 Task: Search one way flight ticket for 2 adults, 4 children and 1 infant on lap in business from Friday Harbor: Friday Harbor Airport to Riverton: Central Wyoming Regional Airport (was Riverton Regional) on 8-4-2023. Choice of flights is Delta. Number of bags: 8 checked bags. Price is upto 60000. Outbound departure time preference is 10:00.
Action: Mouse moved to (212, 307)
Screenshot: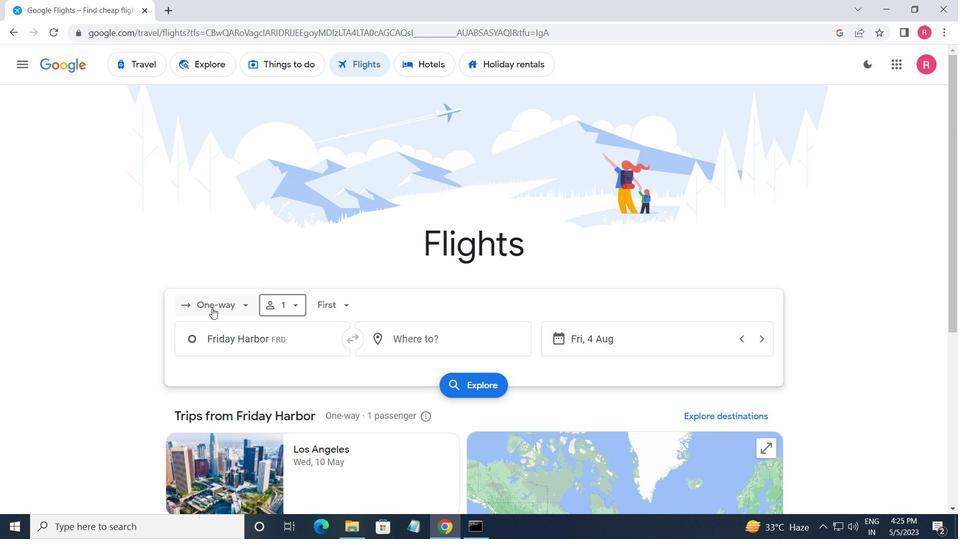 
Action: Mouse pressed left at (212, 307)
Screenshot: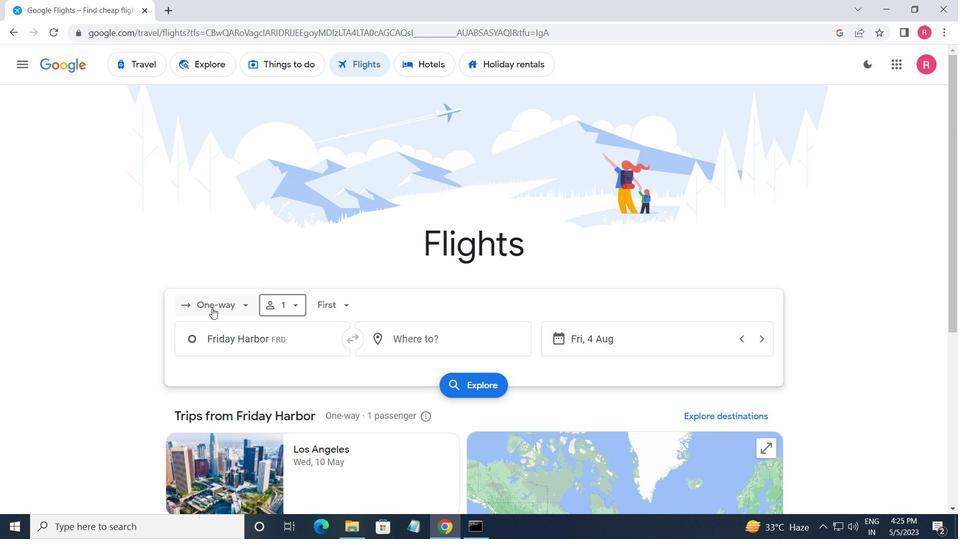 
Action: Mouse moved to (252, 358)
Screenshot: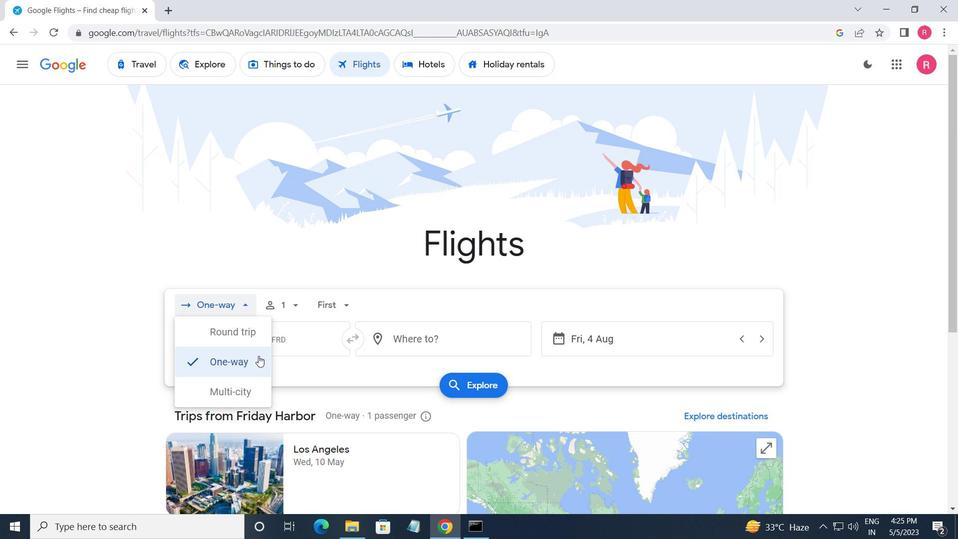 
Action: Mouse pressed left at (252, 358)
Screenshot: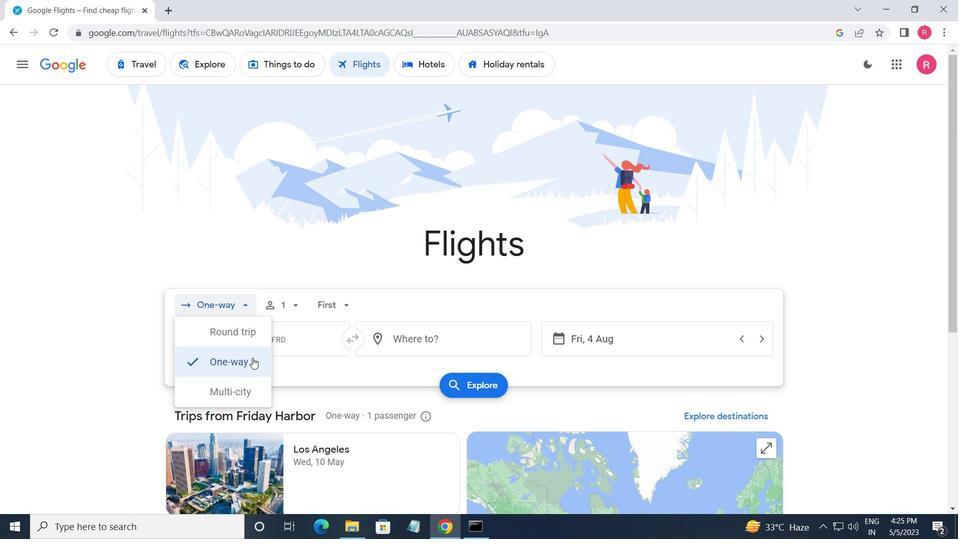 
Action: Mouse moved to (291, 306)
Screenshot: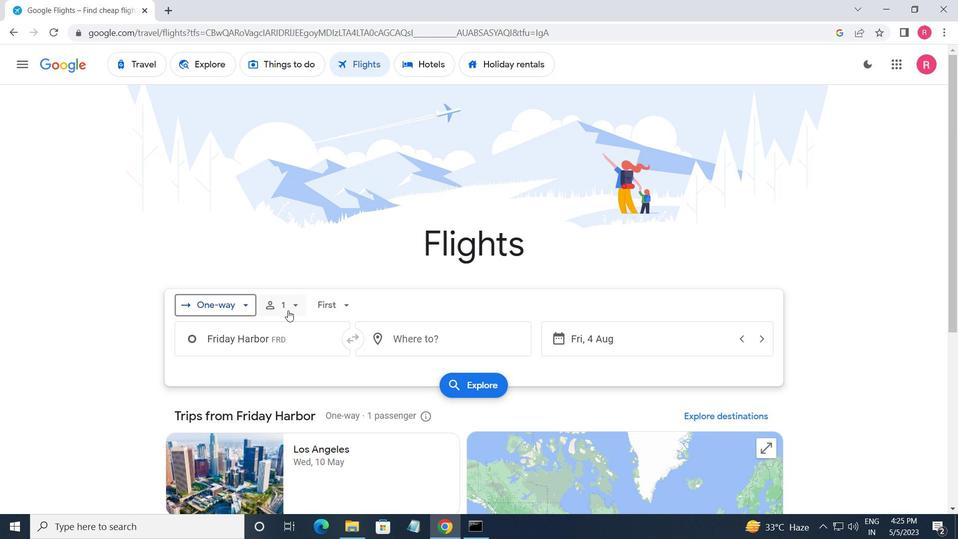 
Action: Mouse pressed left at (291, 306)
Screenshot: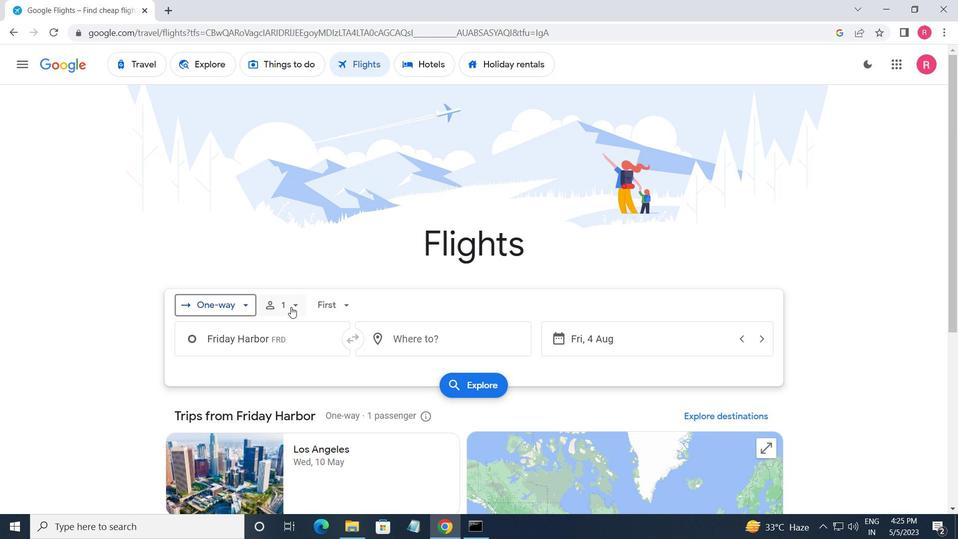 
Action: Mouse moved to (386, 337)
Screenshot: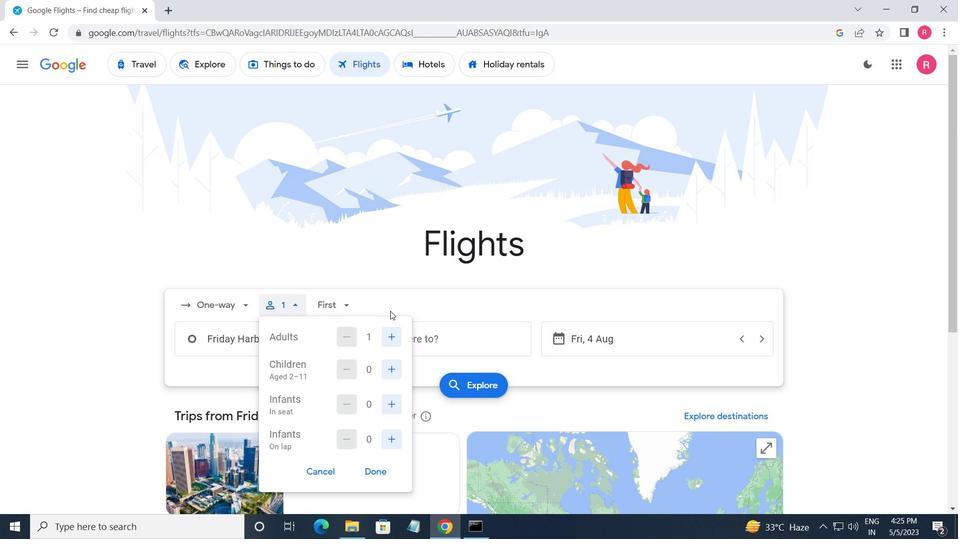 
Action: Mouse pressed left at (386, 337)
Screenshot: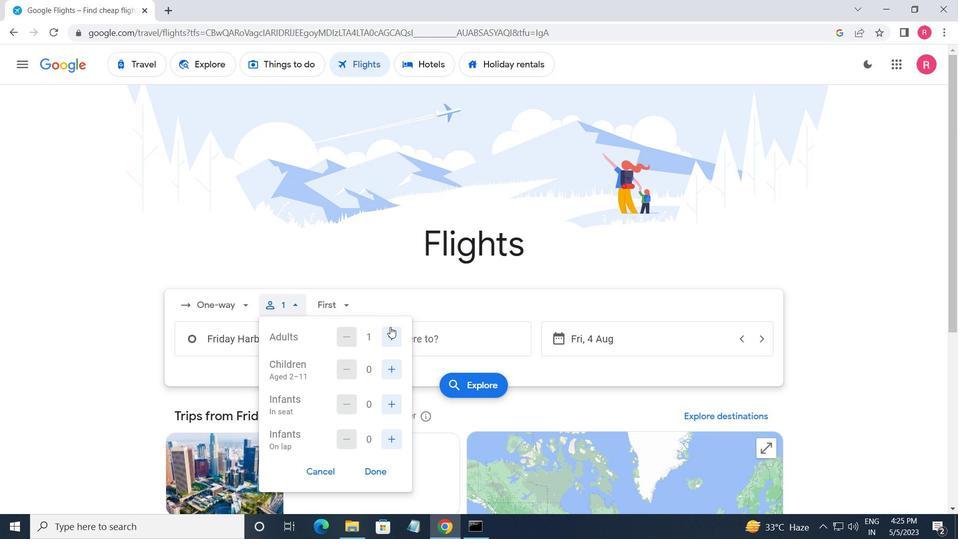 
Action: Mouse moved to (388, 366)
Screenshot: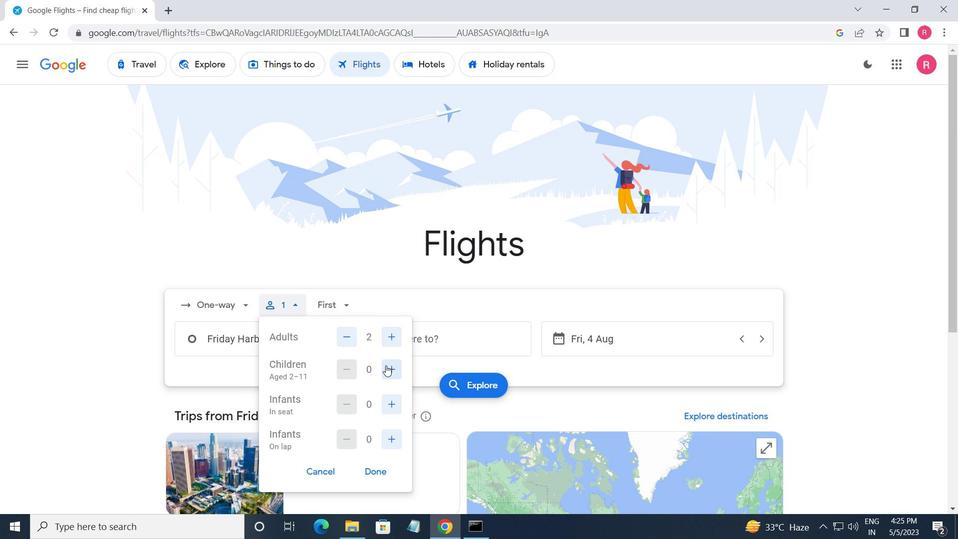 
Action: Mouse pressed left at (388, 366)
Screenshot: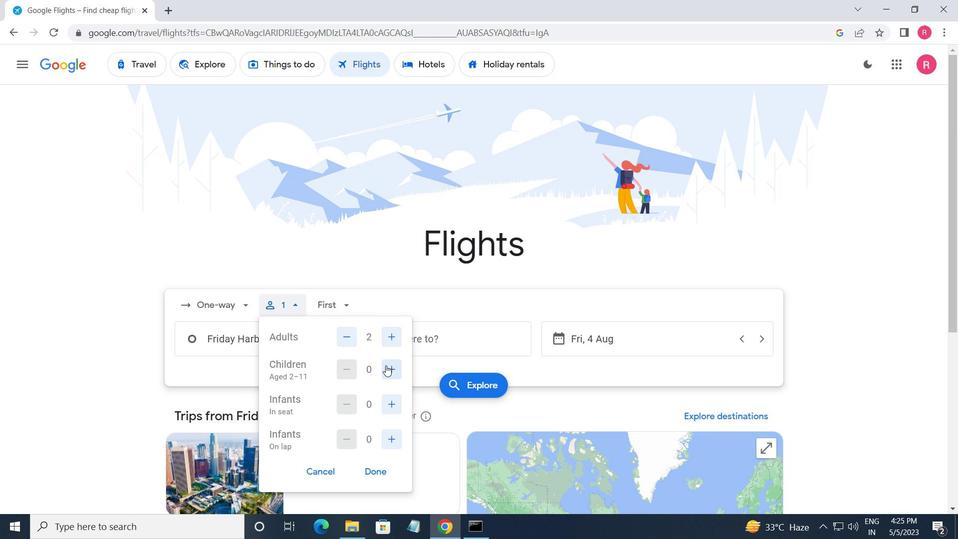 
Action: Mouse moved to (389, 367)
Screenshot: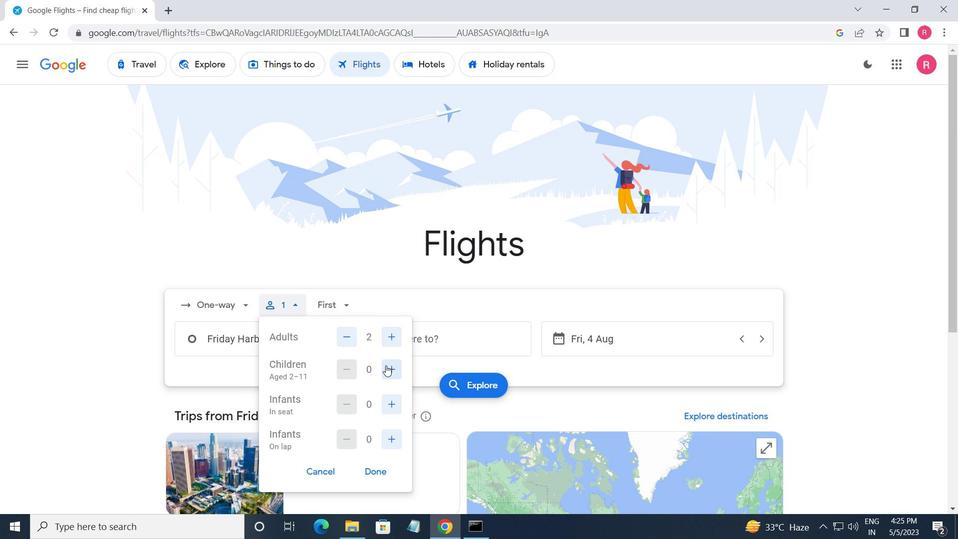 
Action: Mouse pressed left at (389, 367)
Screenshot: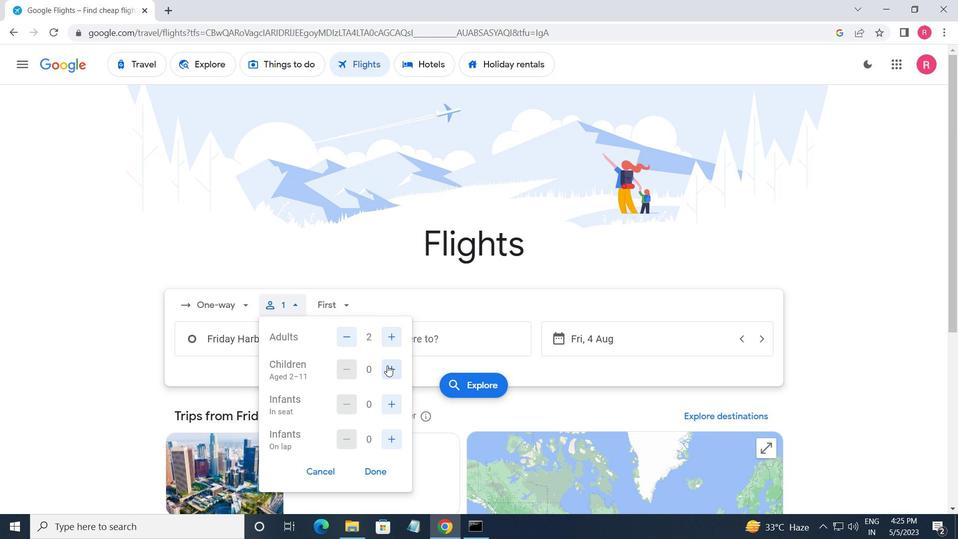 
Action: Mouse pressed left at (389, 367)
Screenshot: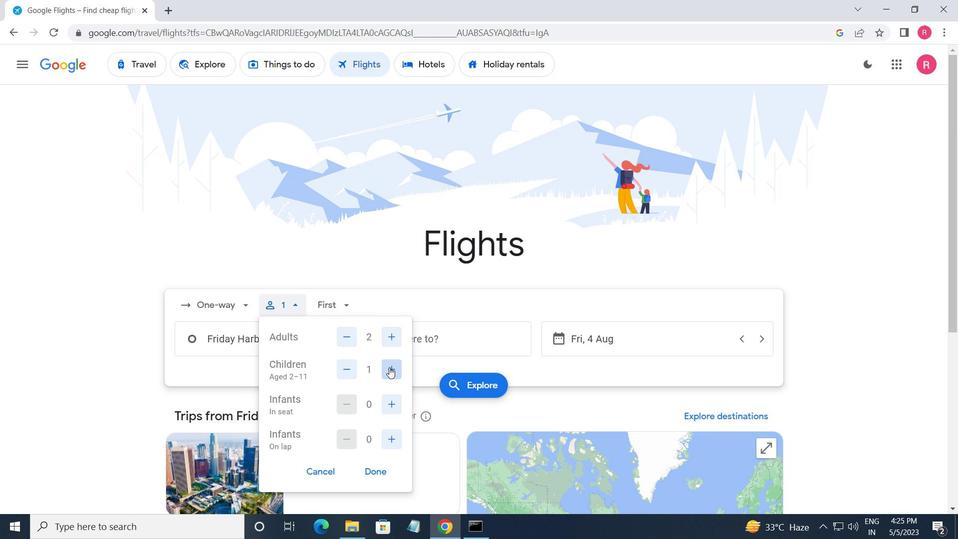 
Action: Mouse pressed left at (389, 367)
Screenshot: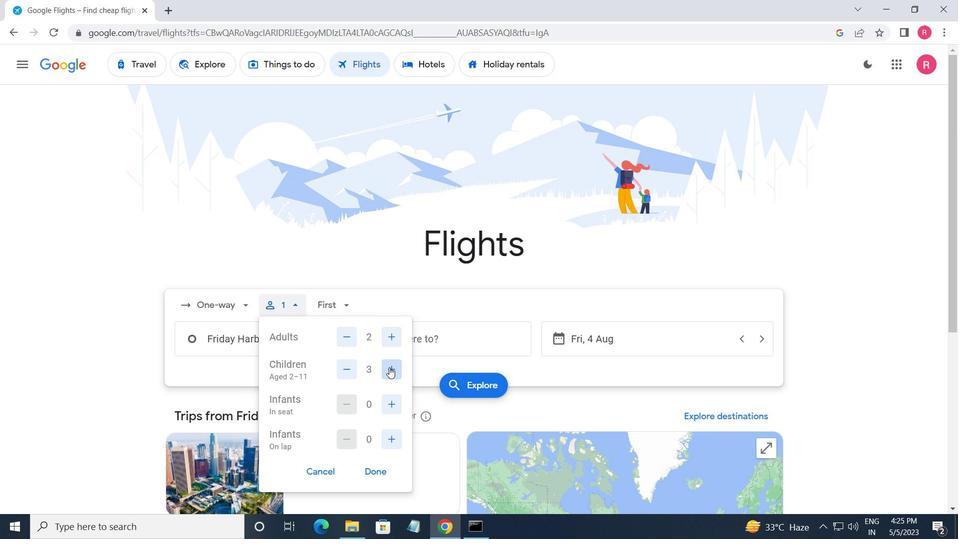 
Action: Mouse moved to (395, 400)
Screenshot: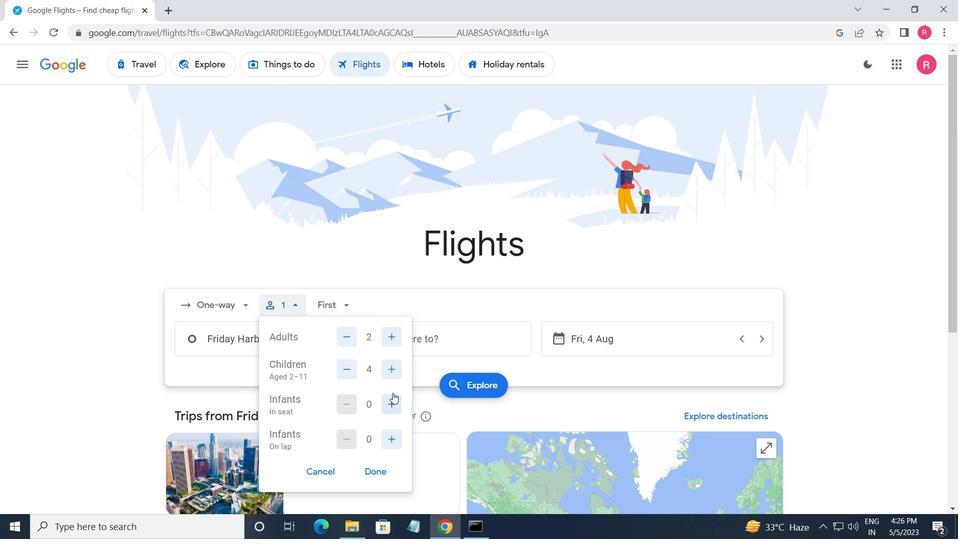 
Action: Mouse pressed left at (395, 400)
Screenshot: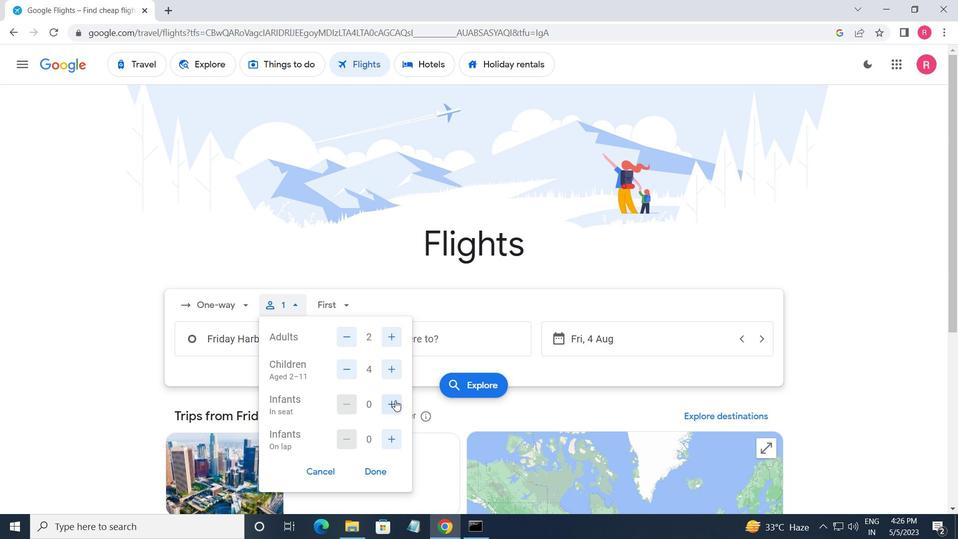 
Action: Mouse moved to (372, 473)
Screenshot: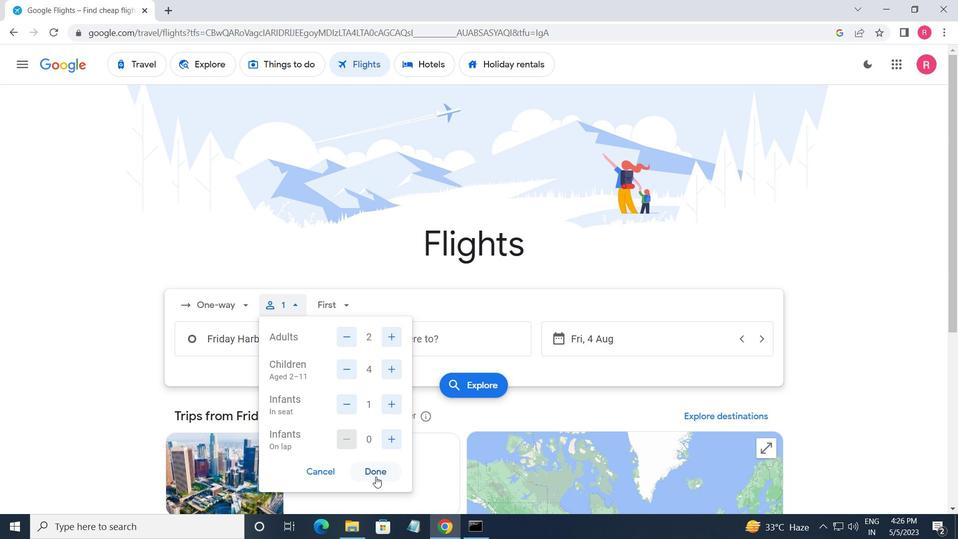 
Action: Mouse pressed left at (372, 473)
Screenshot: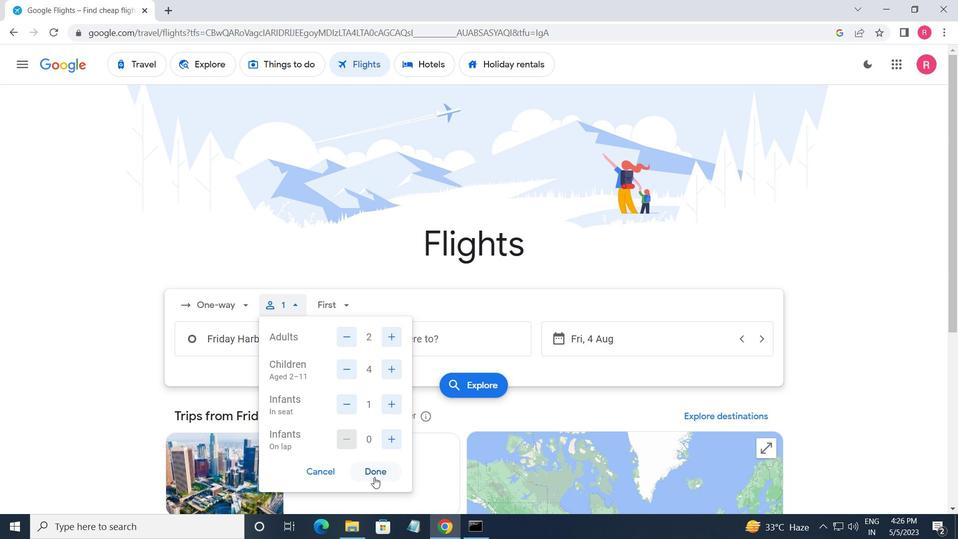 
Action: Mouse moved to (331, 306)
Screenshot: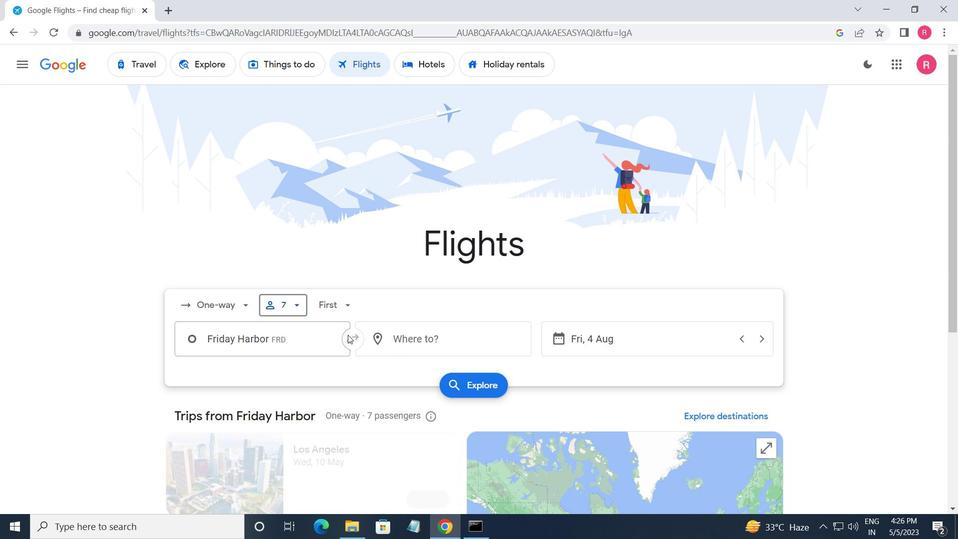 
Action: Mouse pressed left at (331, 306)
Screenshot: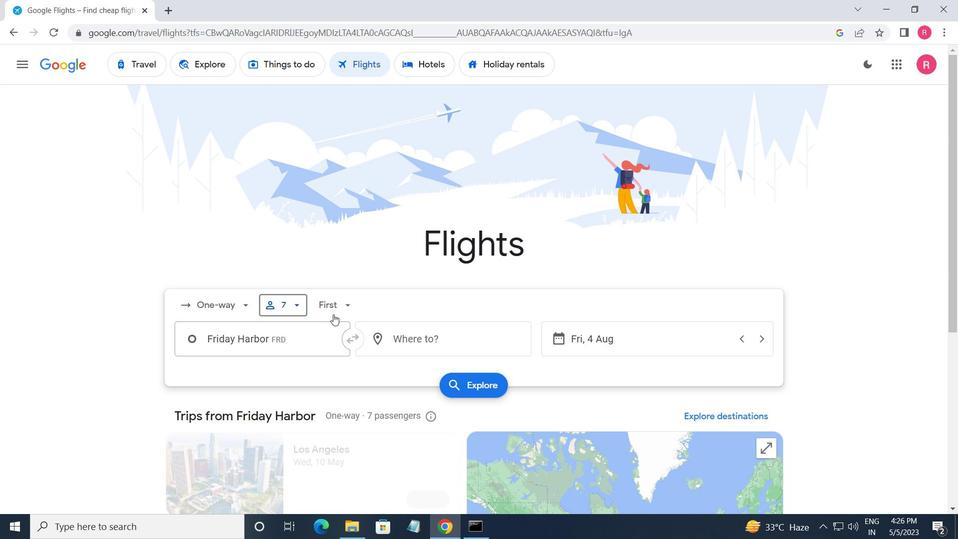 
Action: Mouse moved to (360, 392)
Screenshot: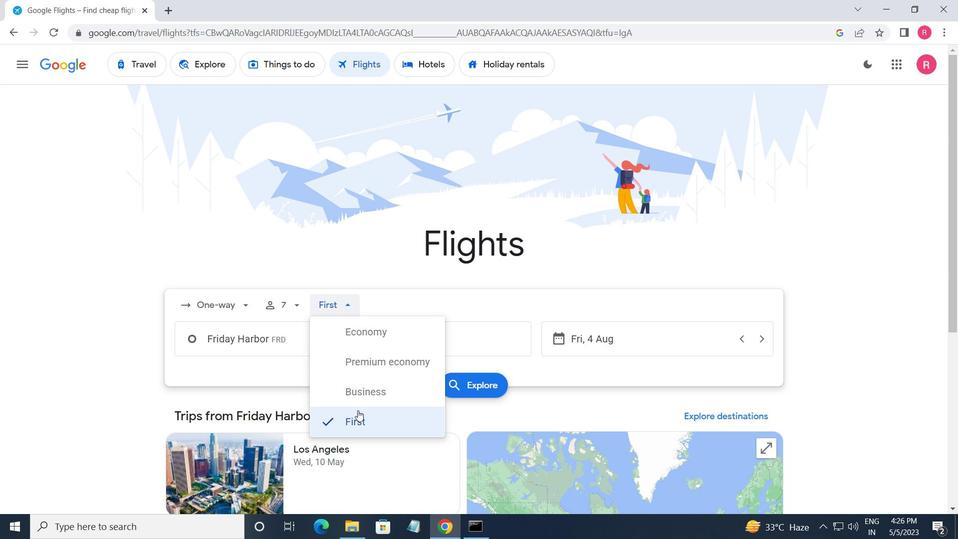 
Action: Mouse pressed left at (360, 392)
Screenshot: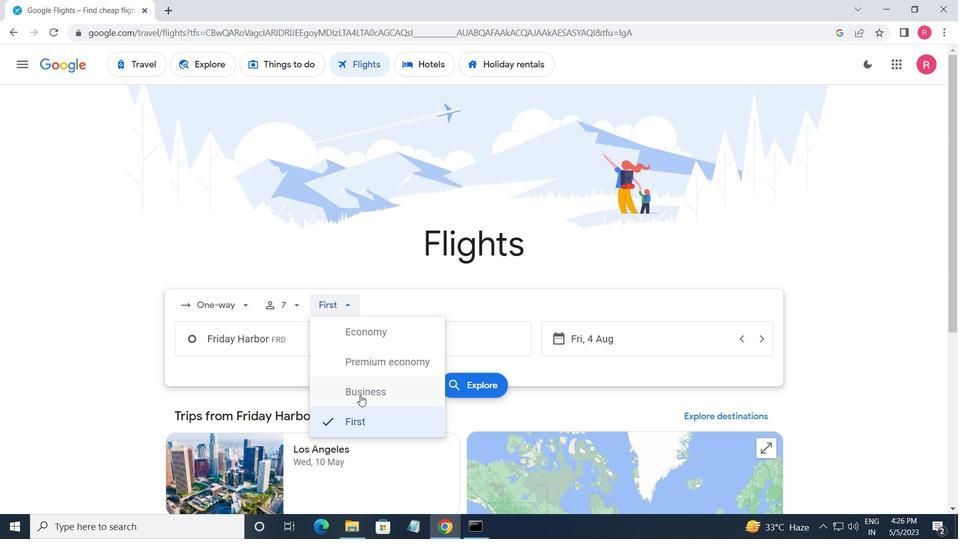 
Action: Mouse moved to (310, 349)
Screenshot: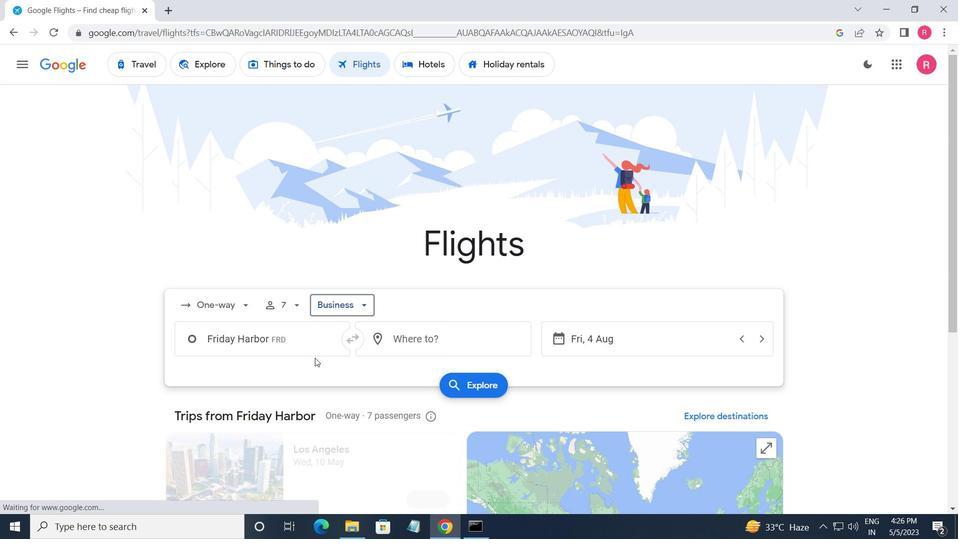 
Action: Mouse pressed left at (310, 349)
Screenshot: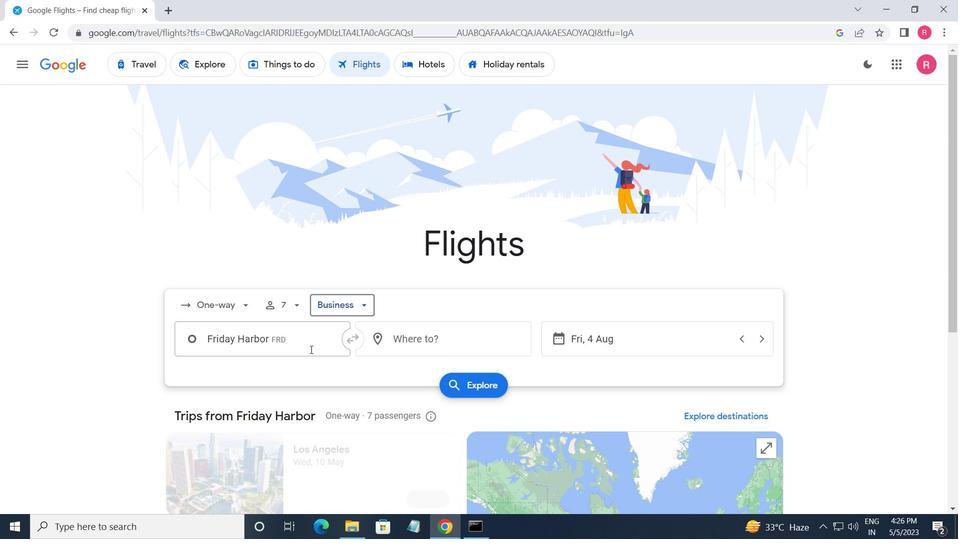 
Action: Key pressed <Key.shift><Key.shift><Key.shift><Key.shift><Key.shift><Key.shift><Key.shift><Key.shift><Key.shift>FRIDAY<Key.space><Key.space><Key.shift_r>HARBOR
Screenshot: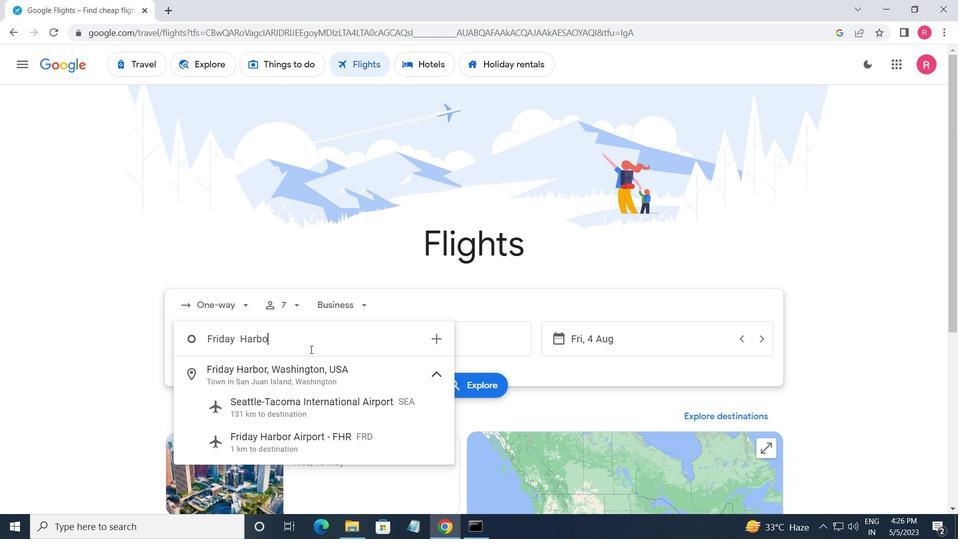 
Action: Mouse moved to (326, 437)
Screenshot: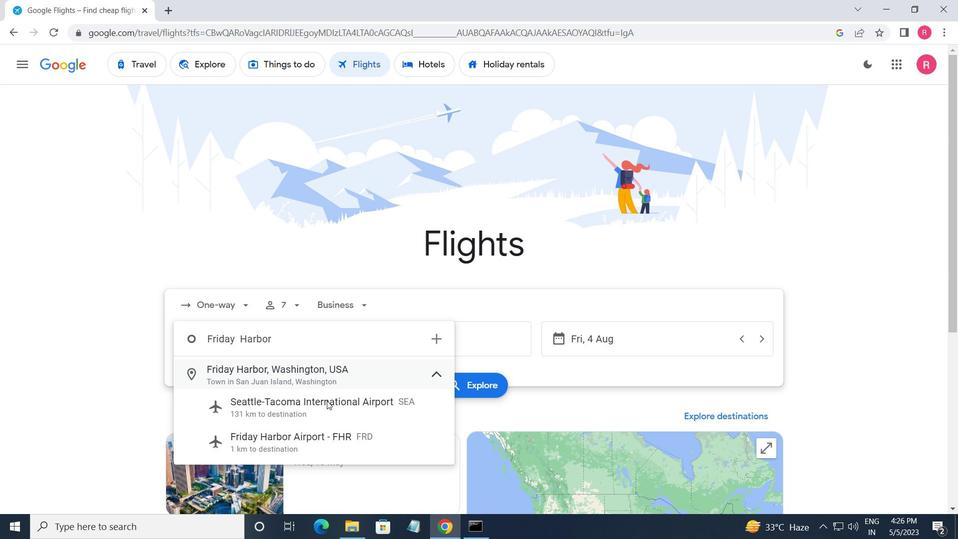 
Action: Mouse pressed left at (326, 437)
Screenshot: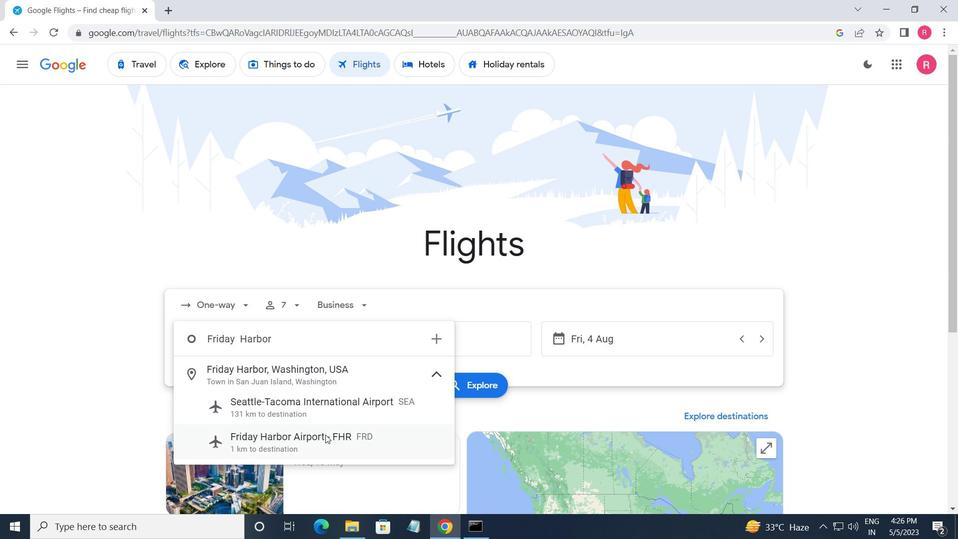
Action: Mouse moved to (457, 335)
Screenshot: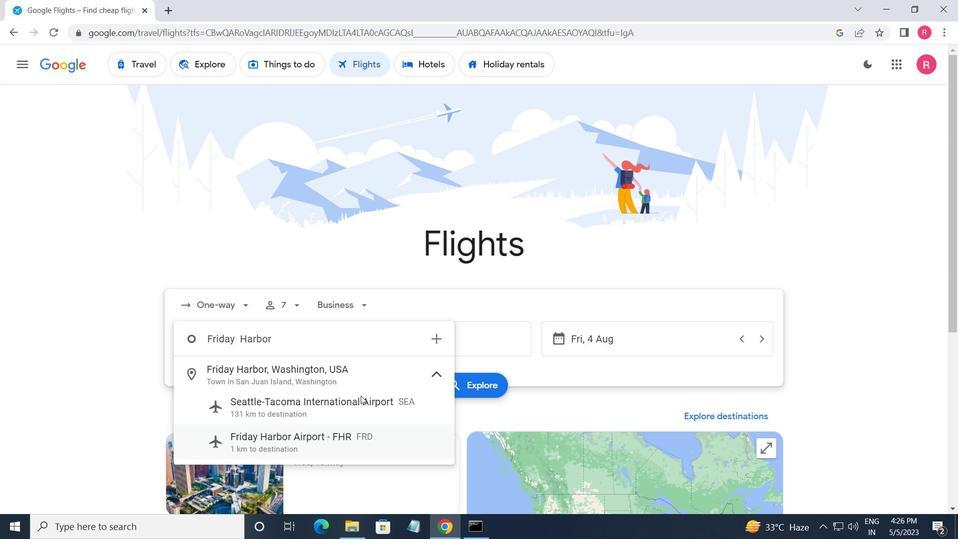 
Action: Mouse pressed left at (457, 335)
Screenshot: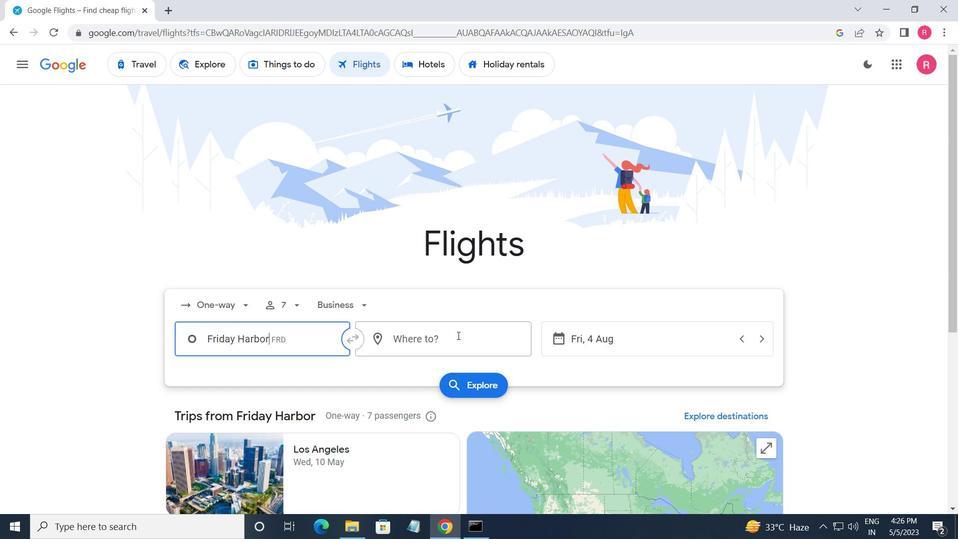 
Action: Mouse moved to (495, 348)
Screenshot: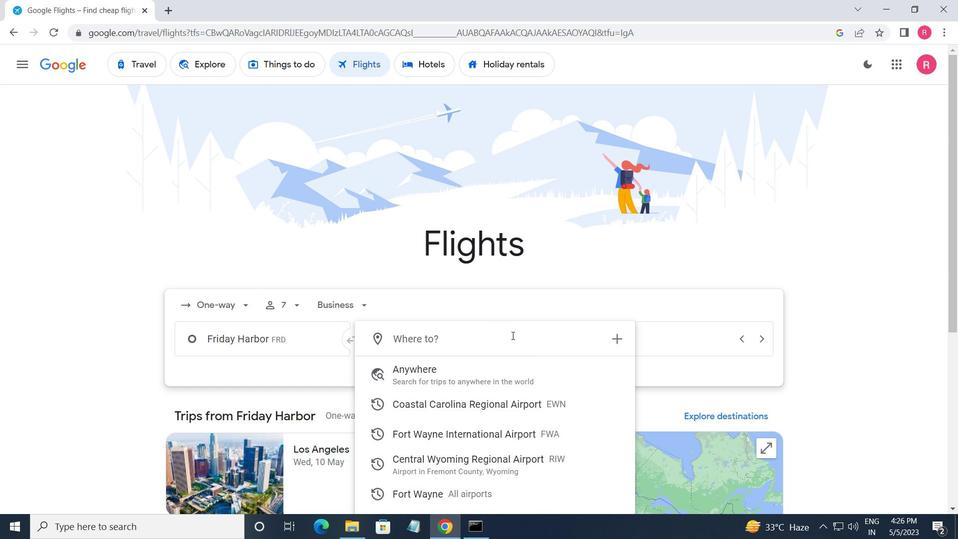 
Action: Key pressed <Key.shift>RIVERTON
Screenshot: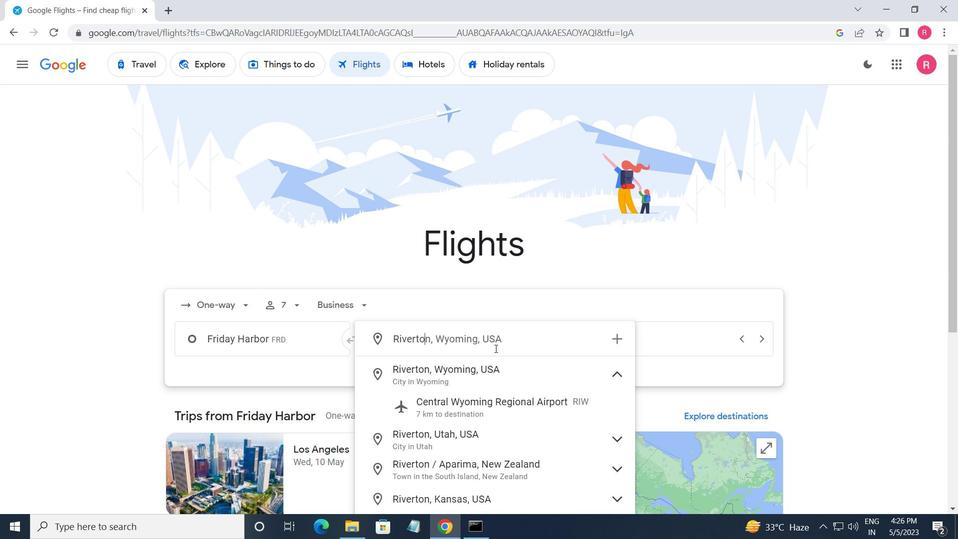 
Action: Mouse moved to (478, 396)
Screenshot: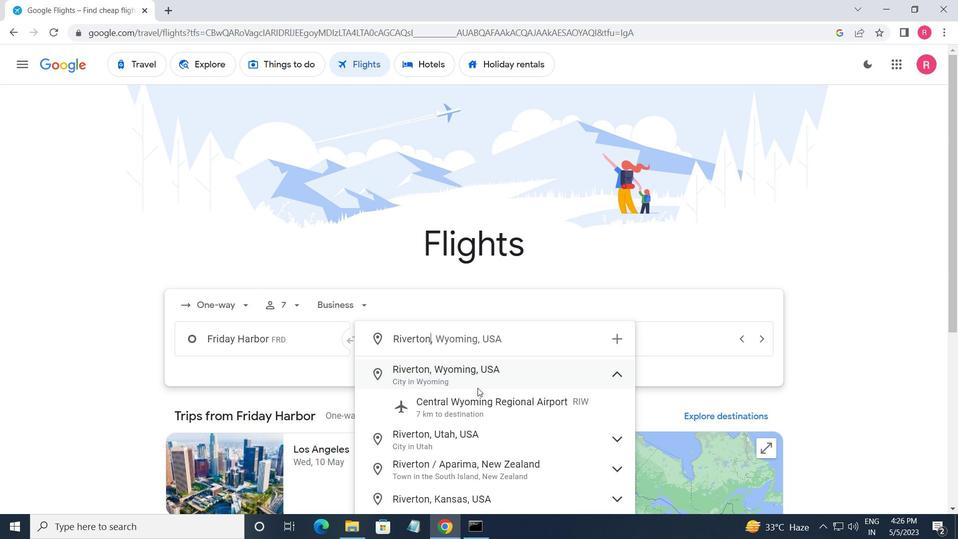
Action: Mouse pressed left at (478, 396)
Screenshot: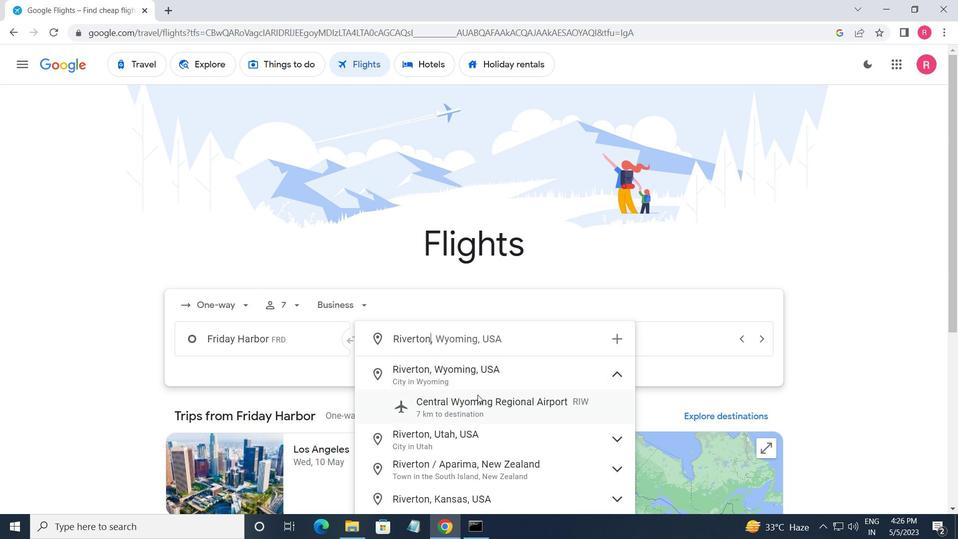 
Action: Mouse moved to (636, 349)
Screenshot: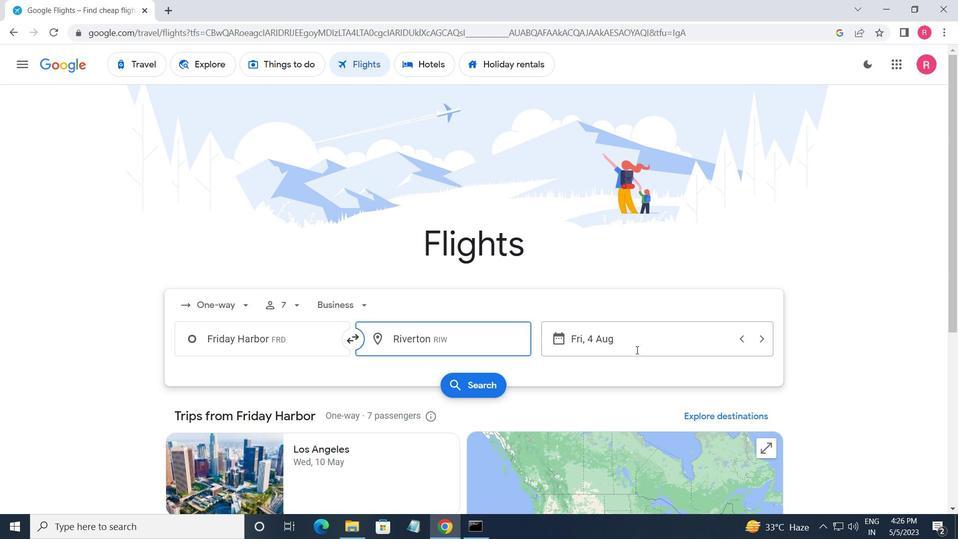 
Action: Mouse pressed left at (636, 349)
Screenshot: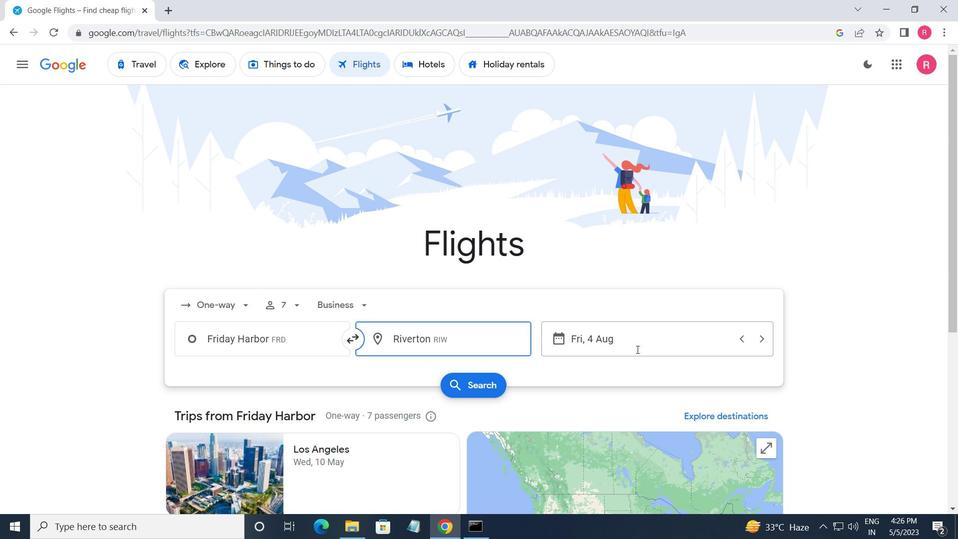 
Action: Mouse moved to (474, 284)
Screenshot: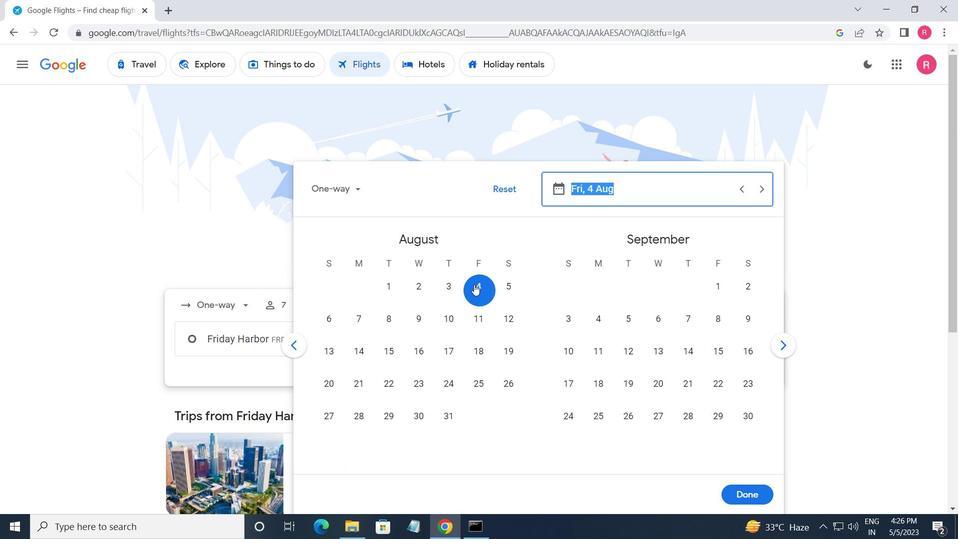 
Action: Mouse pressed left at (474, 284)
Screenshot: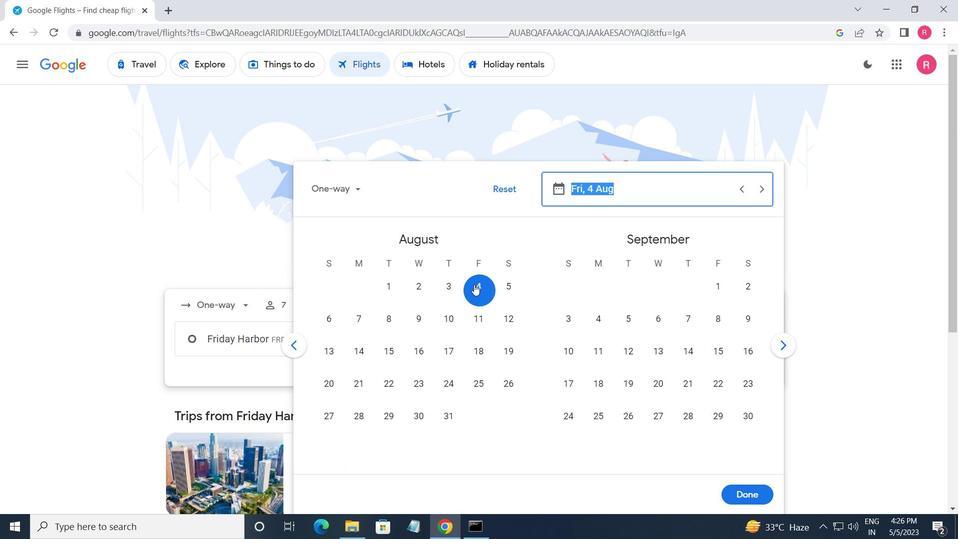 
Action: Mouse moved to (733, 493)
Screenshot: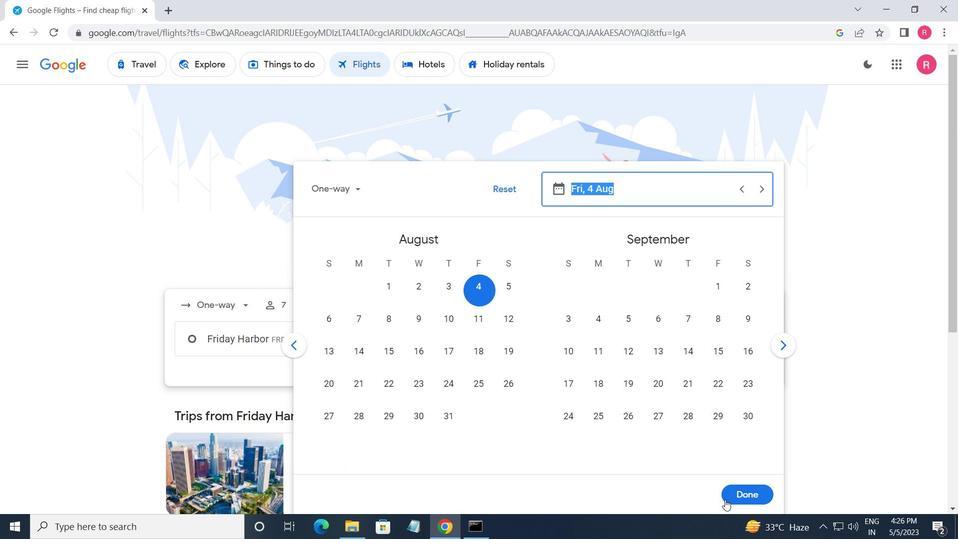 
Action: Mouse pressed left at (733, 493)
Screenshot: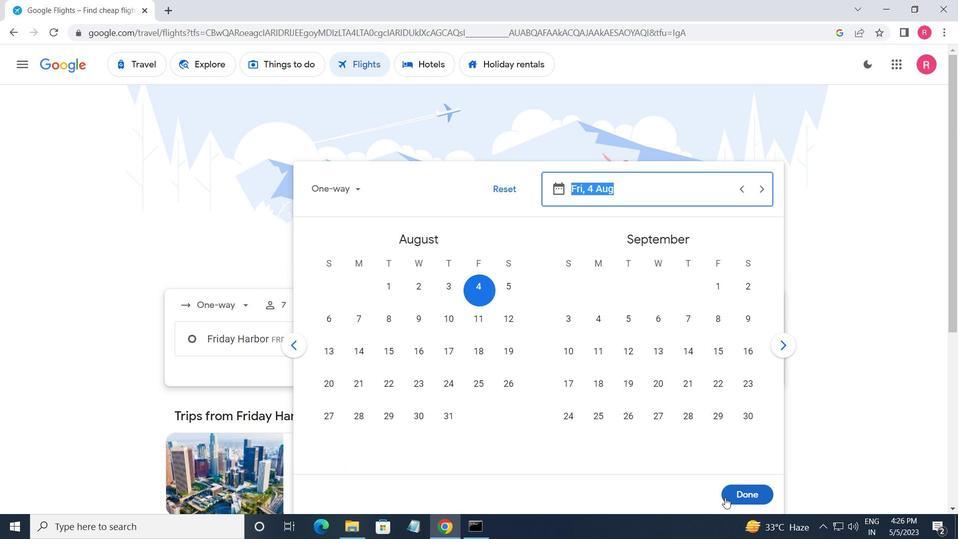 
Action: Mouse moved to (492, 392)
Screenshot: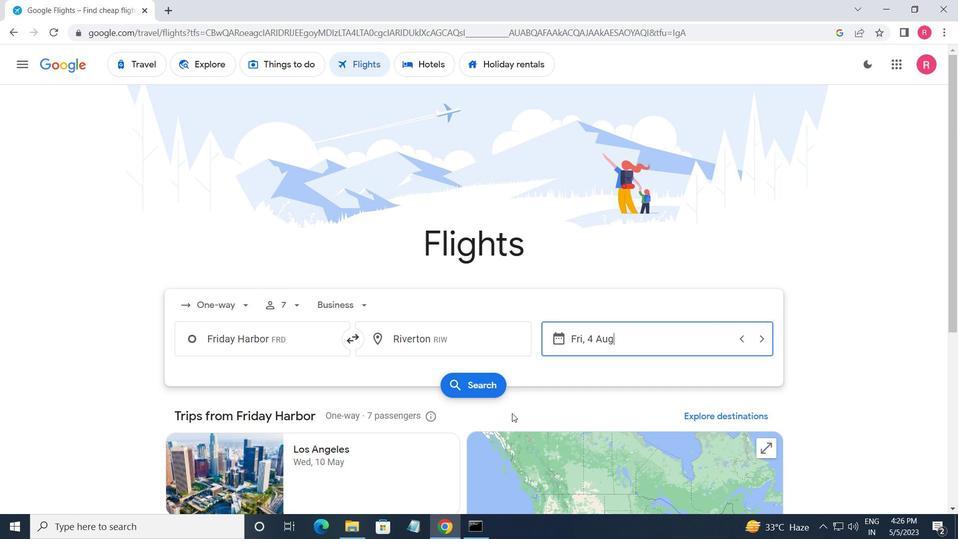 
Action: Mouse pressed left at (492, 392)
Screenshot: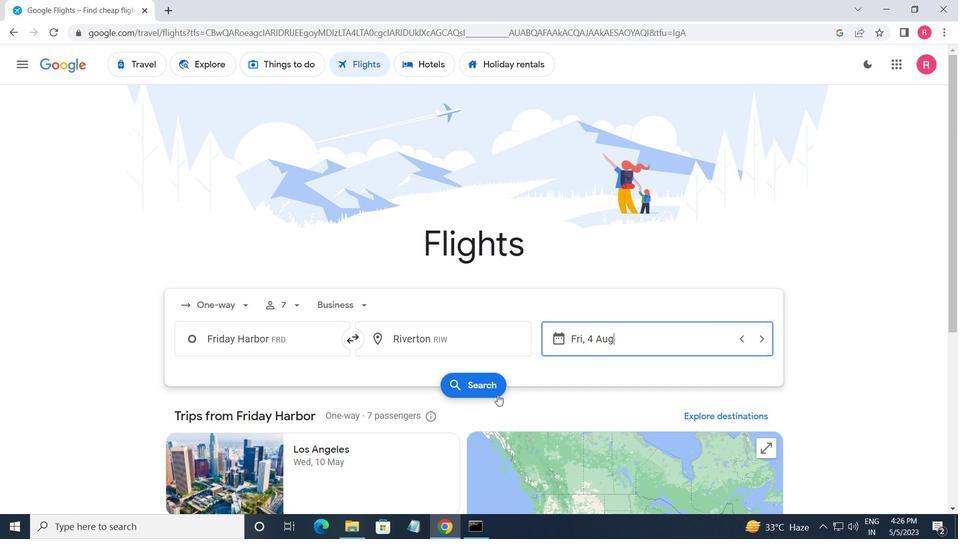 
Action: Mouse moved to (179, 183)
Screenshot: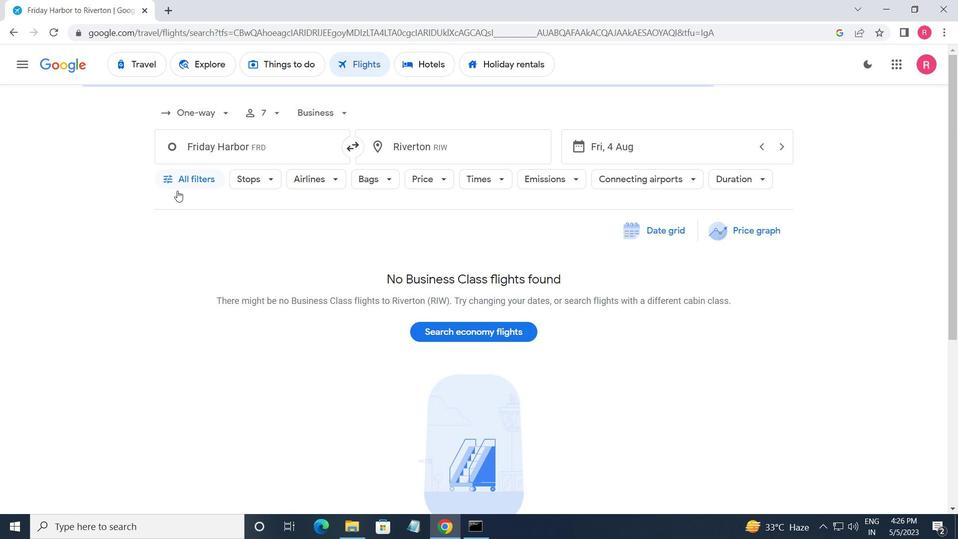 
Action: Mouse pressed left at (179, 183)
Screenshot: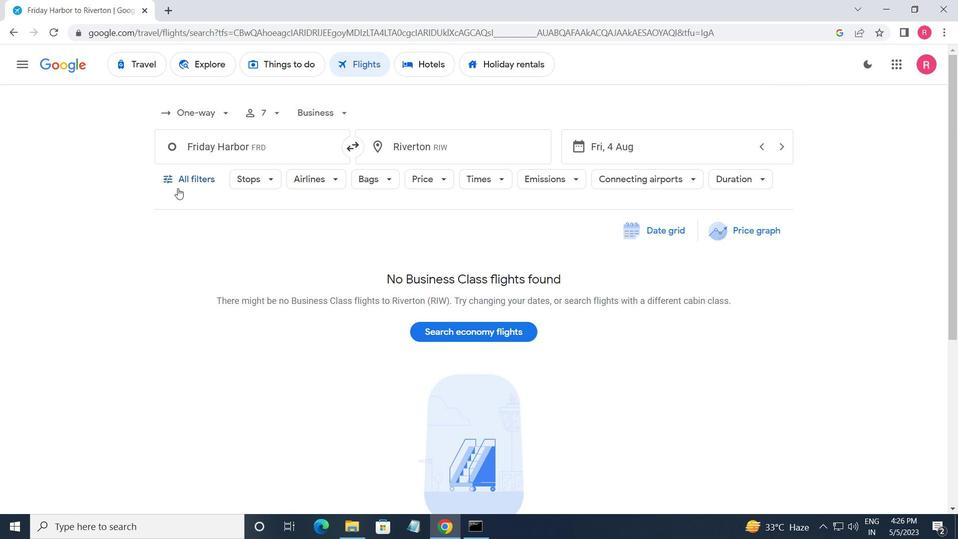 
Action: Mouse moved to (228, 263)
Screenshot: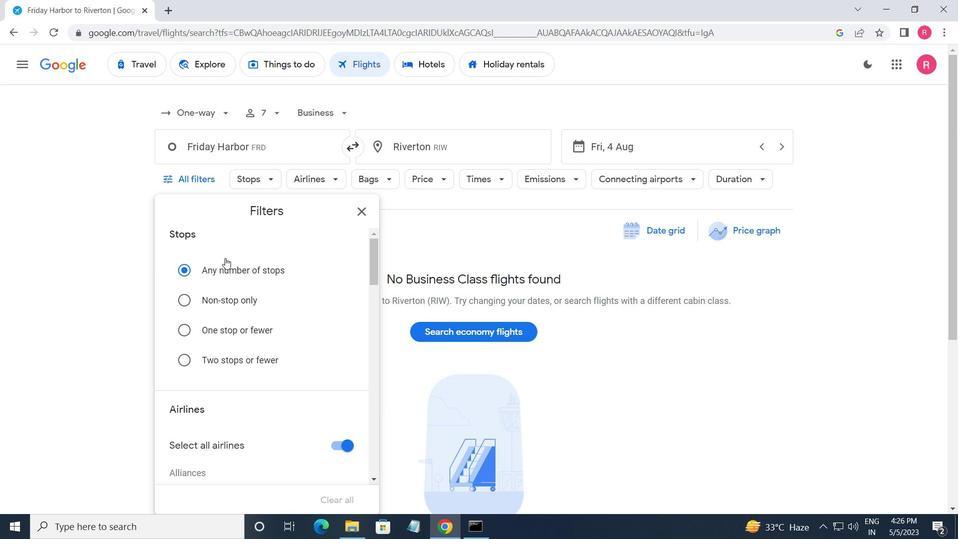 
Action: Mouse scrolled (228, 263) with delta (0, 0)
Screenshot: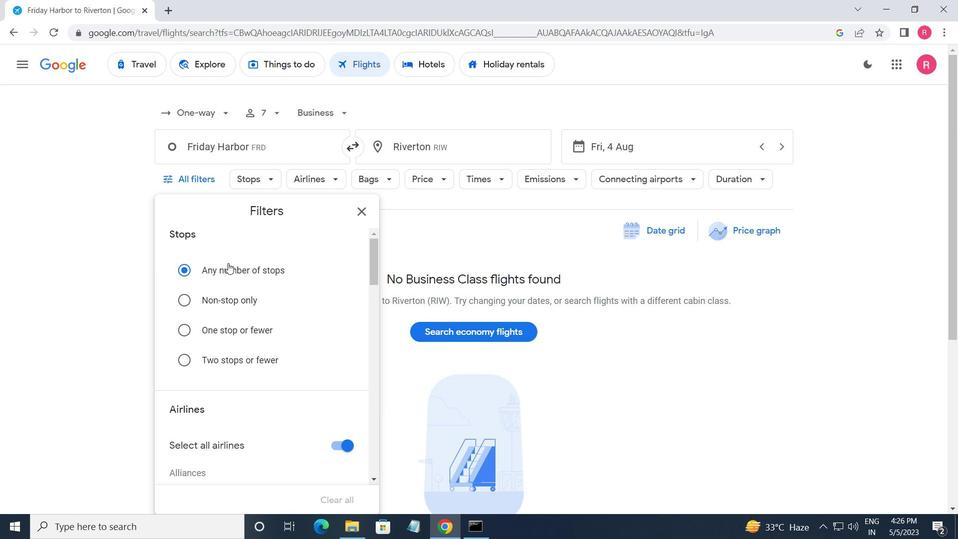 
Action: Mouse moved to (229, 263)
Screenshot: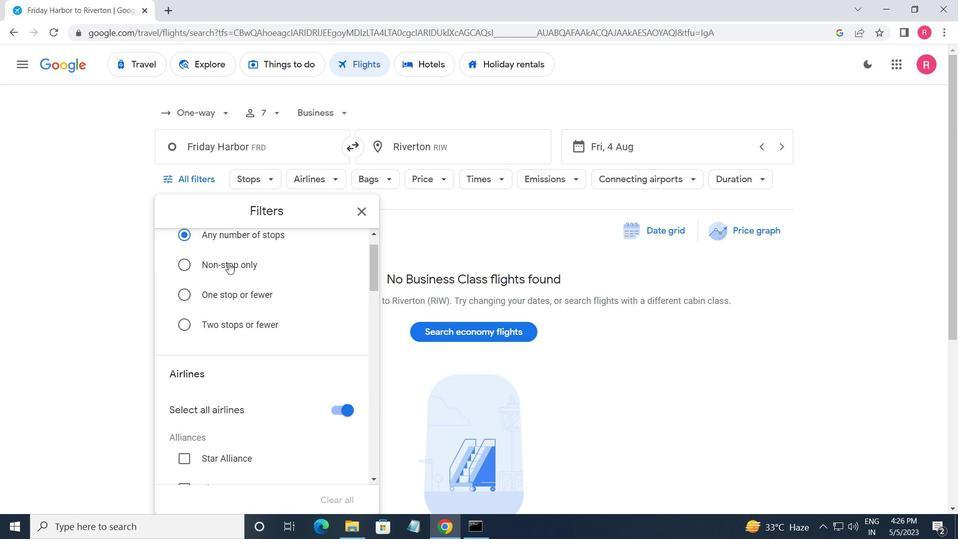 
Action: Mouse scrolled (229, 263) with delta (0, 0)
Screenshot: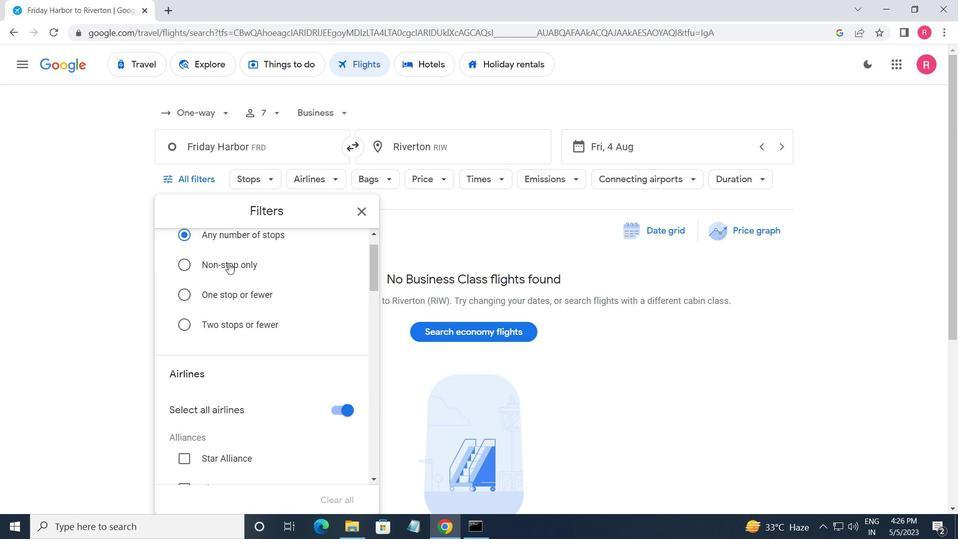 
Action: Mouse moved to (235, 272)
Screenshot: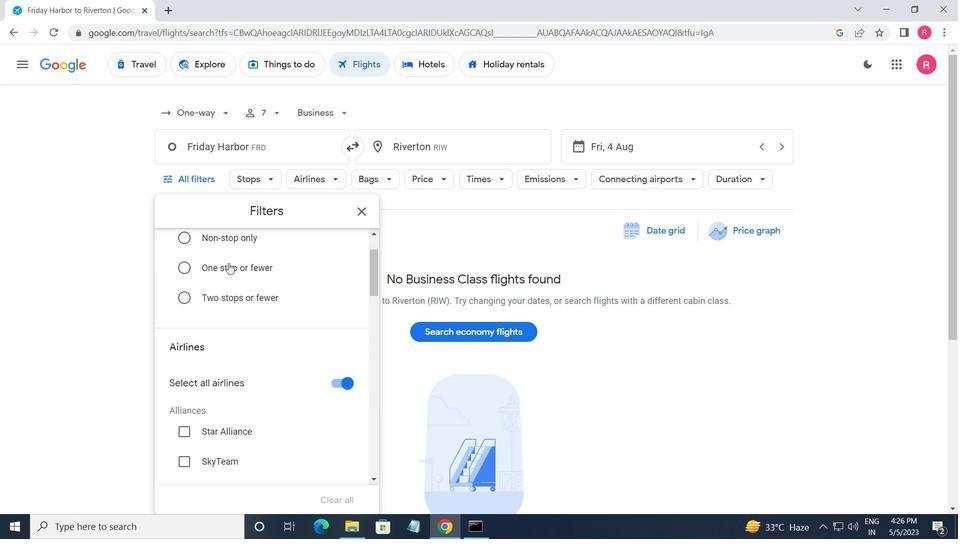 
Action: Mouse scrolled (235, 272) with delta (0, 0)
Screenshot: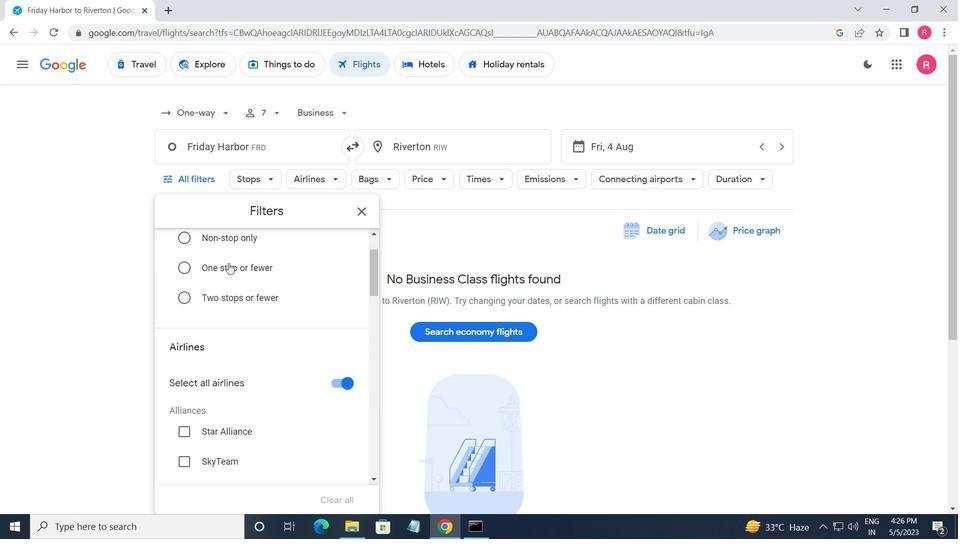 
Action: Mouse moved to (236, 273)
Screenshot: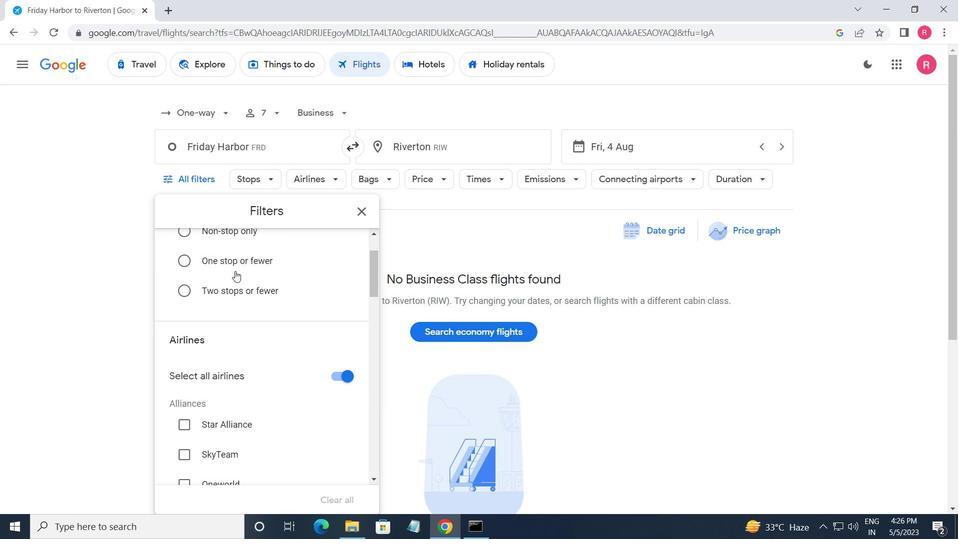 
Action: Mouse scrolled (236, 273) with delta (0, 0)
Screenshot: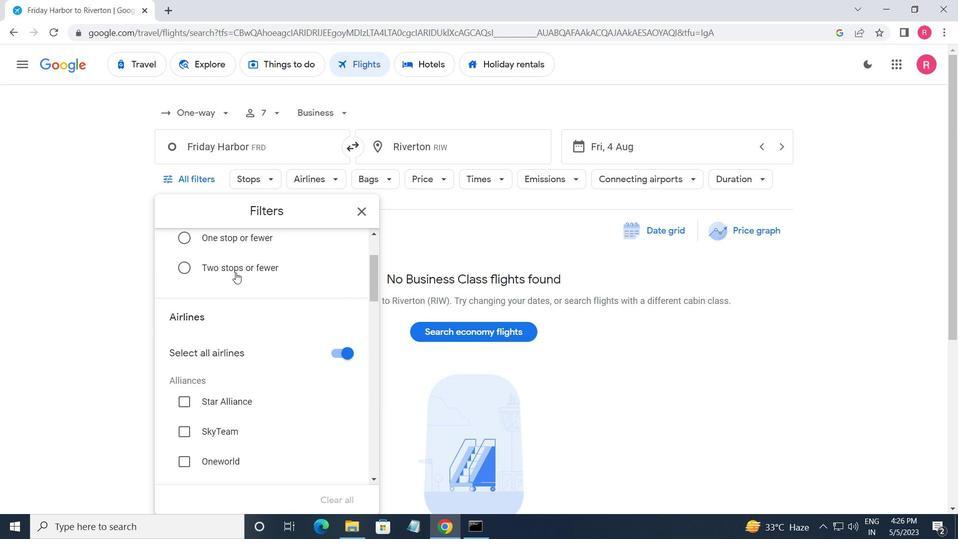 
Action: Mouse moved to (287, 323)
Screenshot: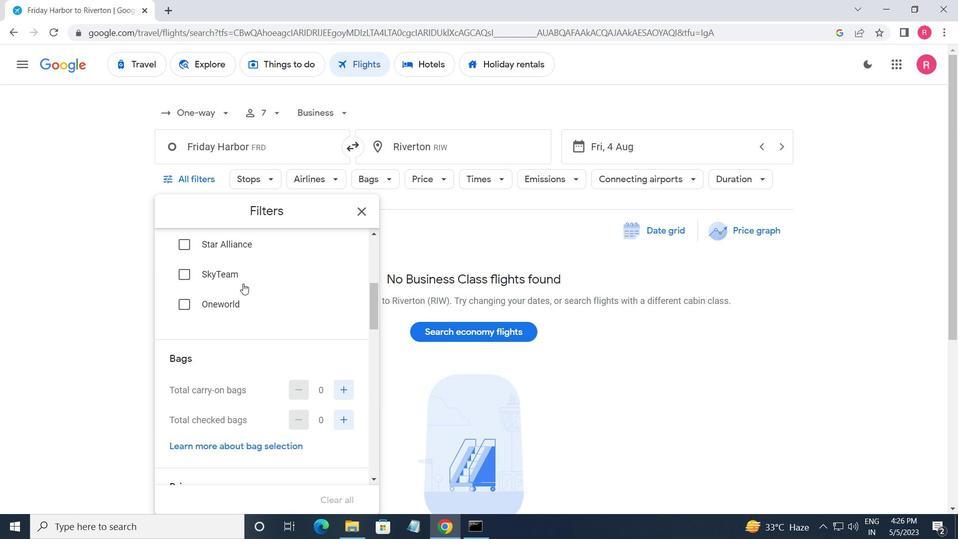 
Action: Mouse scrolled (287, 323) with delta (0, 0)
Screenshot: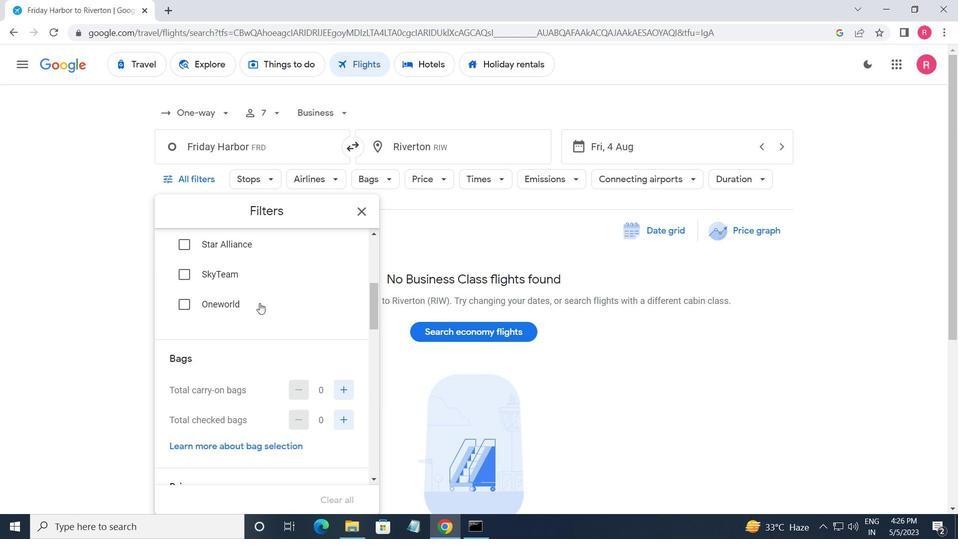 
Action: Mouse scrolled (287, 323) with delta (0, 0)
Screenshot: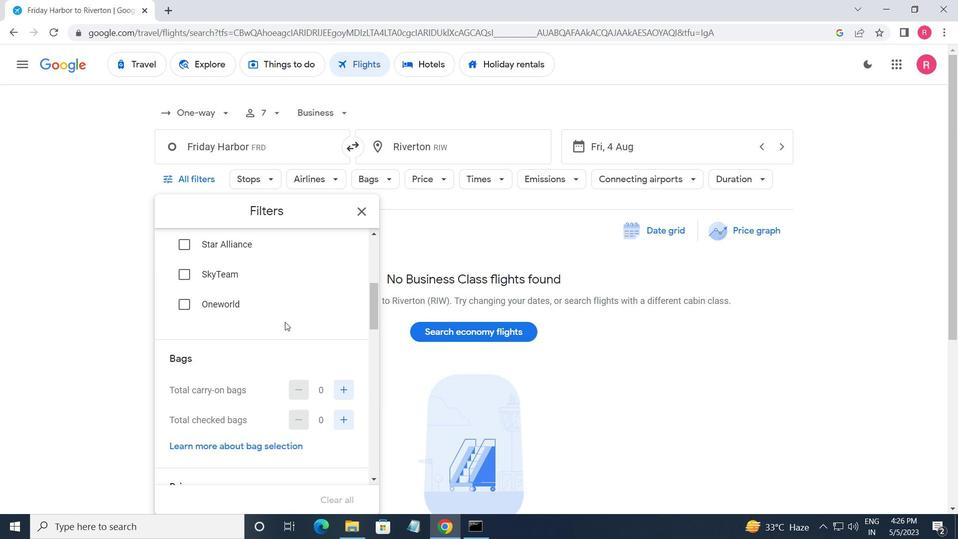 
Action: Mouse moved to (285, 330)
Screenshot: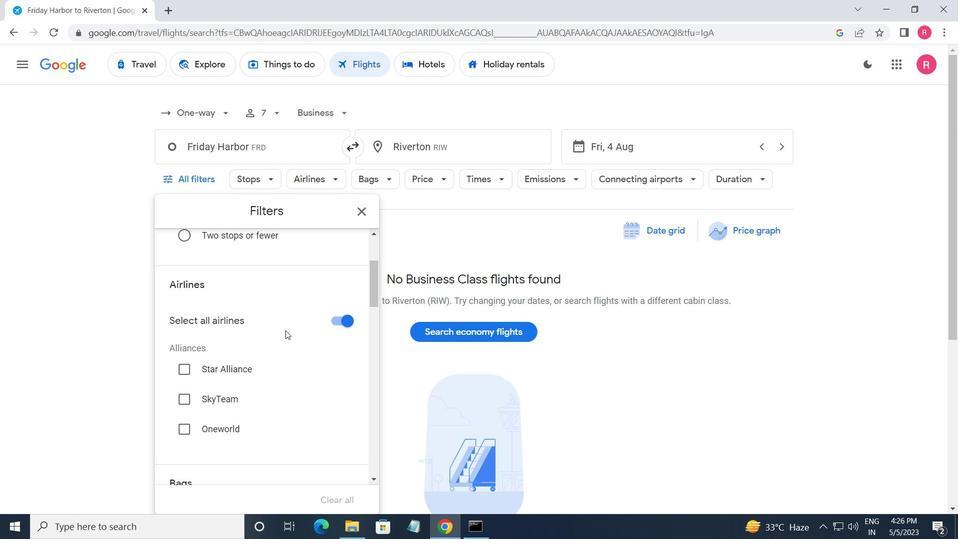 
Action: Mouse scrolled (285, 330) with delta (0, 0)
Screenshot: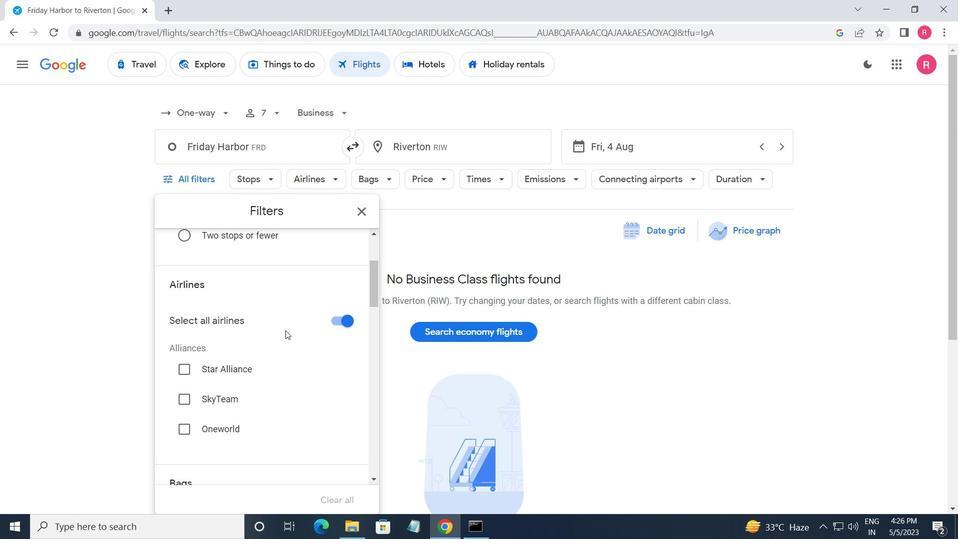 
Action: Mouse scrolled (285, 330) with delta (0, 0)
Screenshot: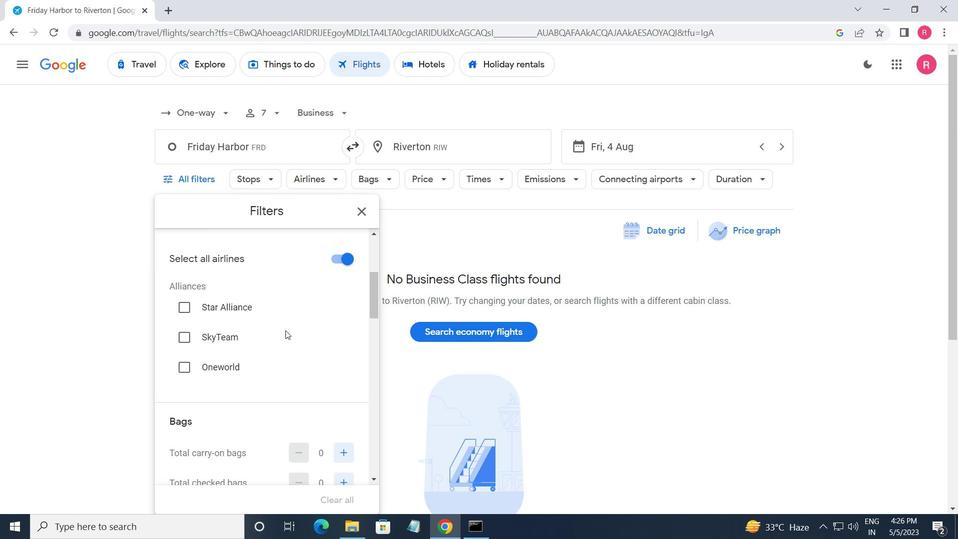 
Action: Mouse scrolled (285, 330) with delta (0, 0)
Screenshot: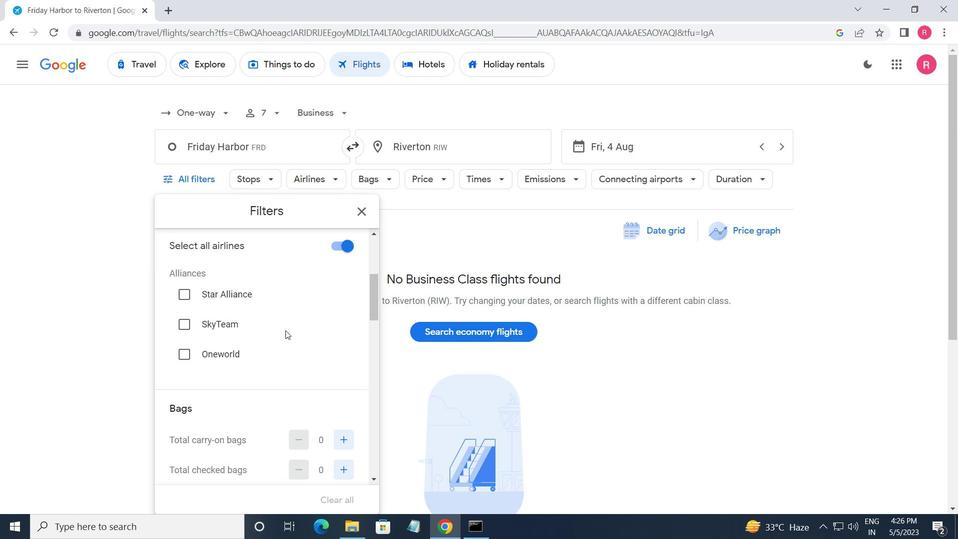 
Action: Mouse scrolled (285, 330) with delta (0, 0)
Screenshot: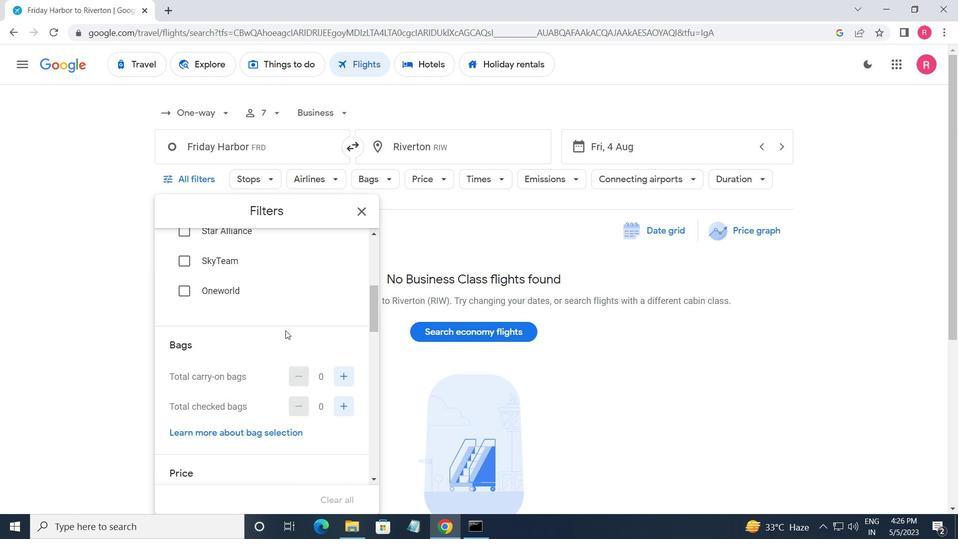 
Action: Mouse moved to (318, 319)
Screenshot: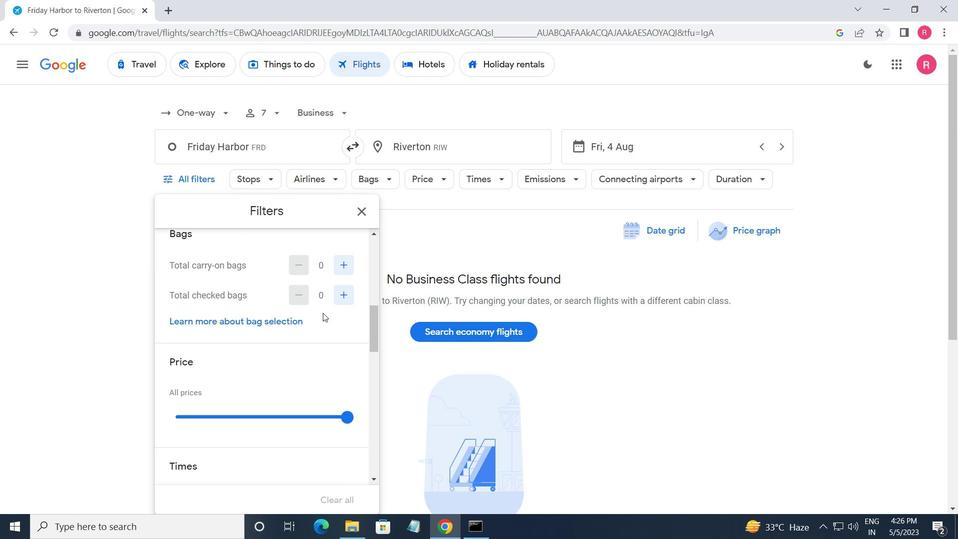 
Action: Mouse scrolled (318, 320) with delta (0, 0)
Screenshot: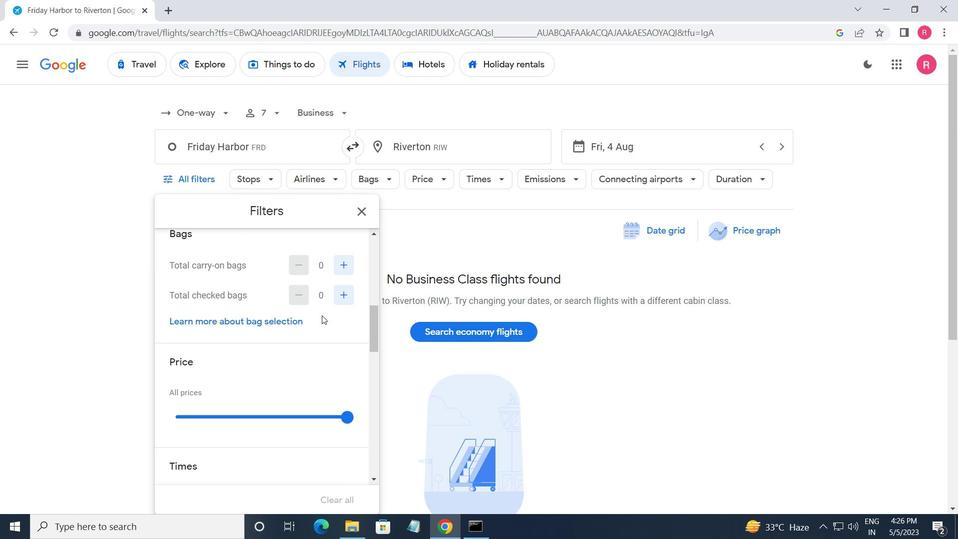 
Action: Mouse moved to (318, 319)
Screenshot: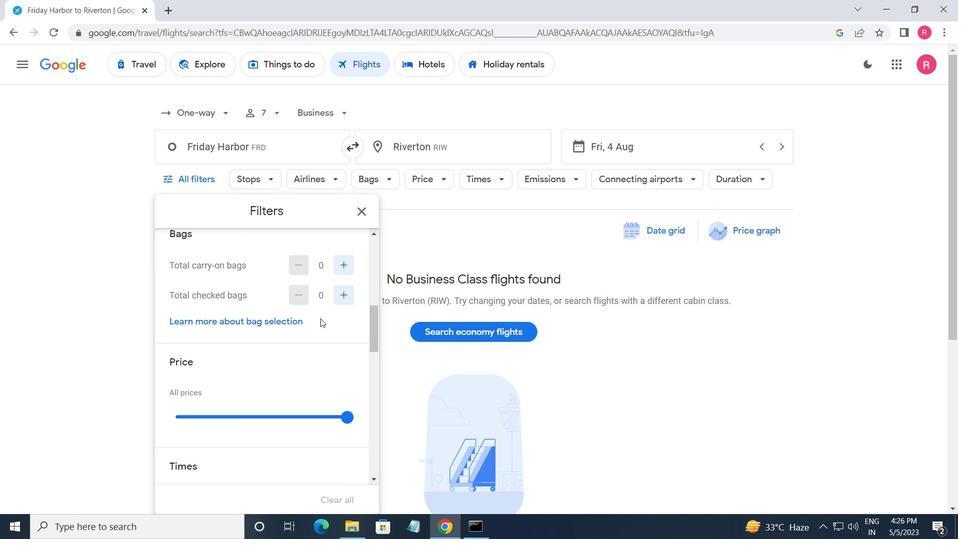 
Action: Mouse scrolled (318, 320) with delta (0, 0)
Screenshot: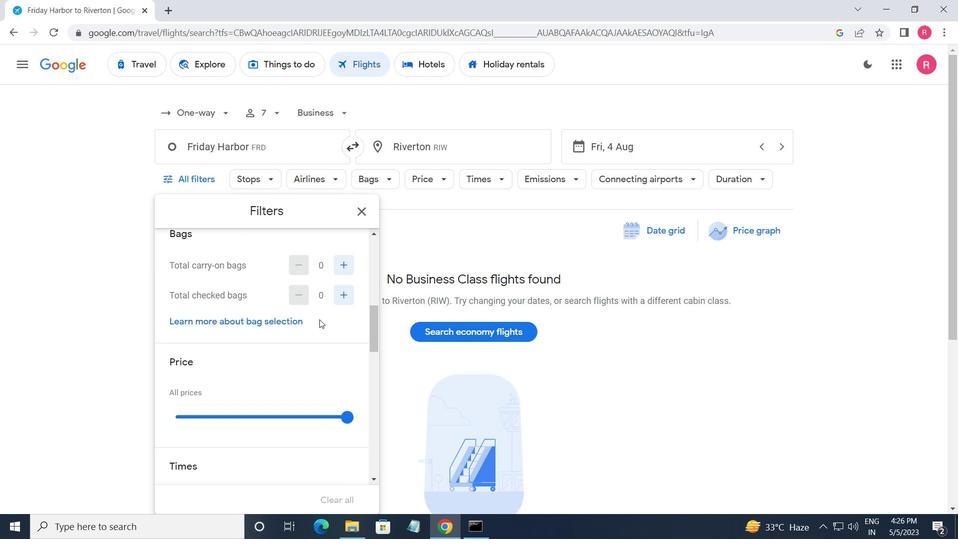 
Action: Mouse moved to (317, 319)
Screenshot: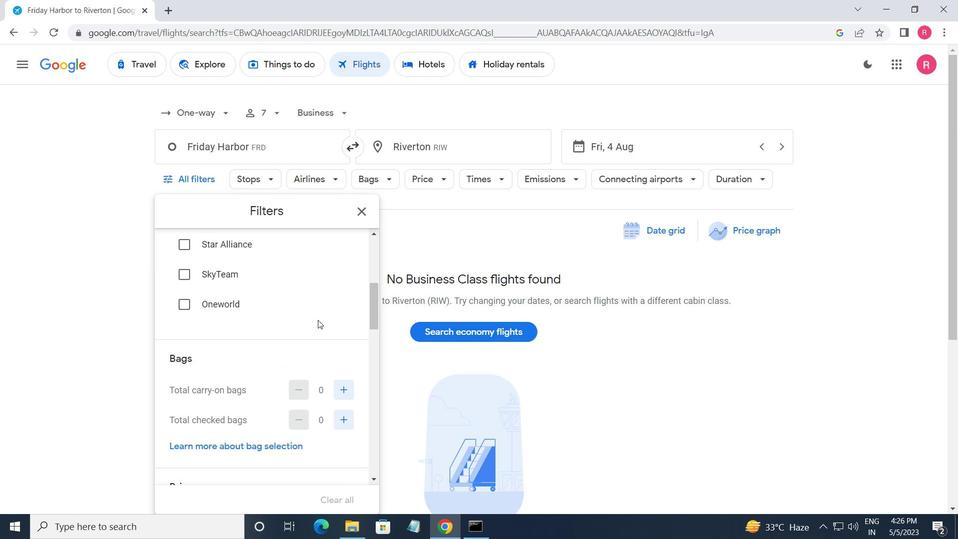 
Action: Mouse scrolled (317, 319) with delta (0, 0)
Screenshot: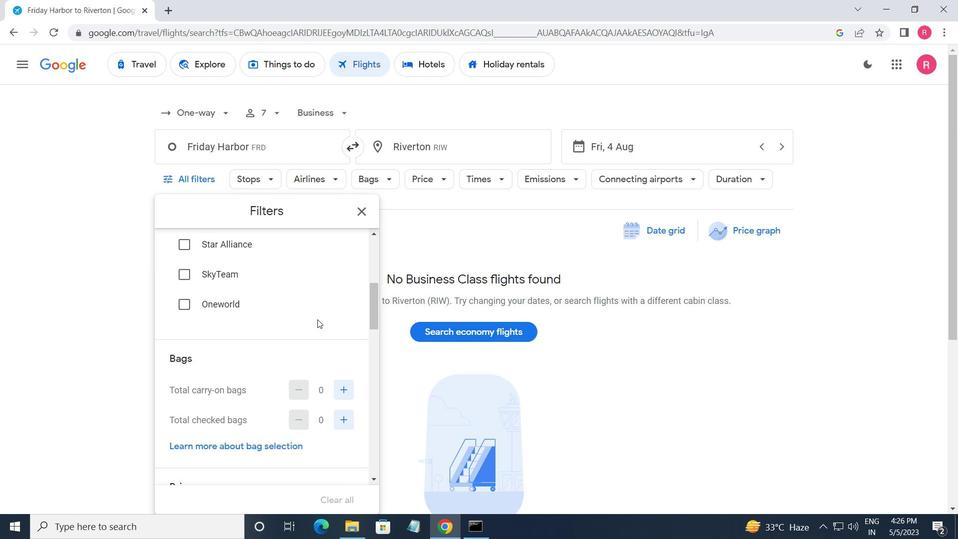 
Action: Mouse scrolled (317, 319) with delta (0, 0)
Screenshot: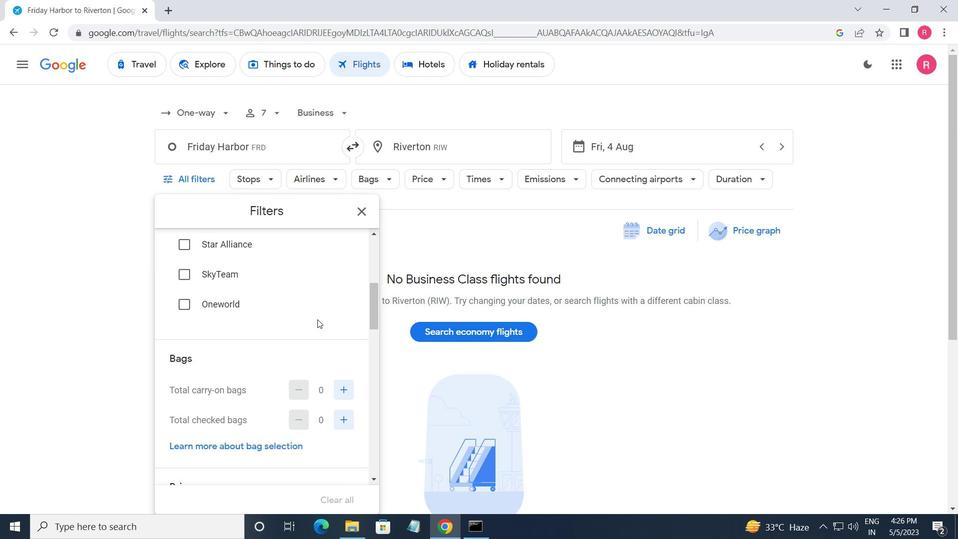 
Action: Mouse moved to (341, 415)
Screenshot: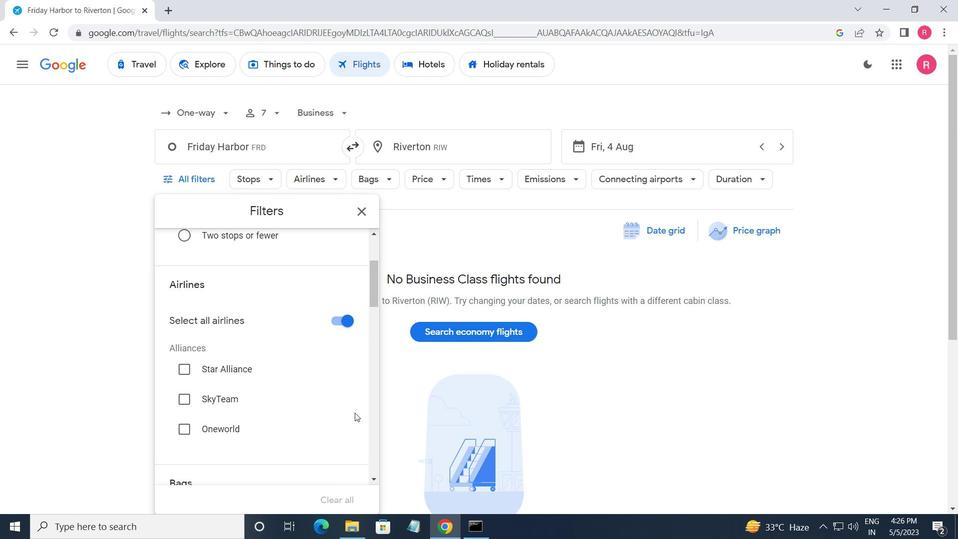 
Action: Mouse scrolled (341, 414) with delta (0, 0)
Screenshot: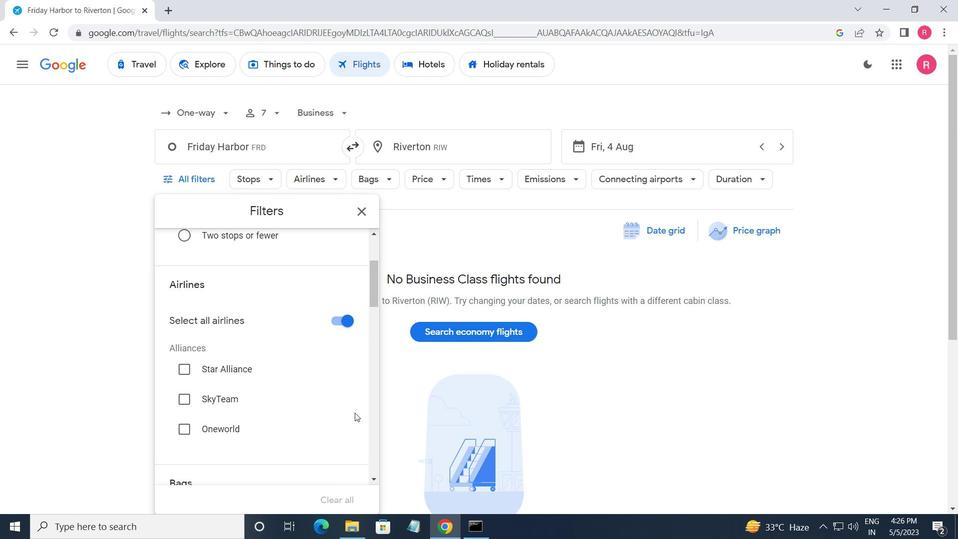 
Action: Mouse moved to (337, 415)
Screenshot: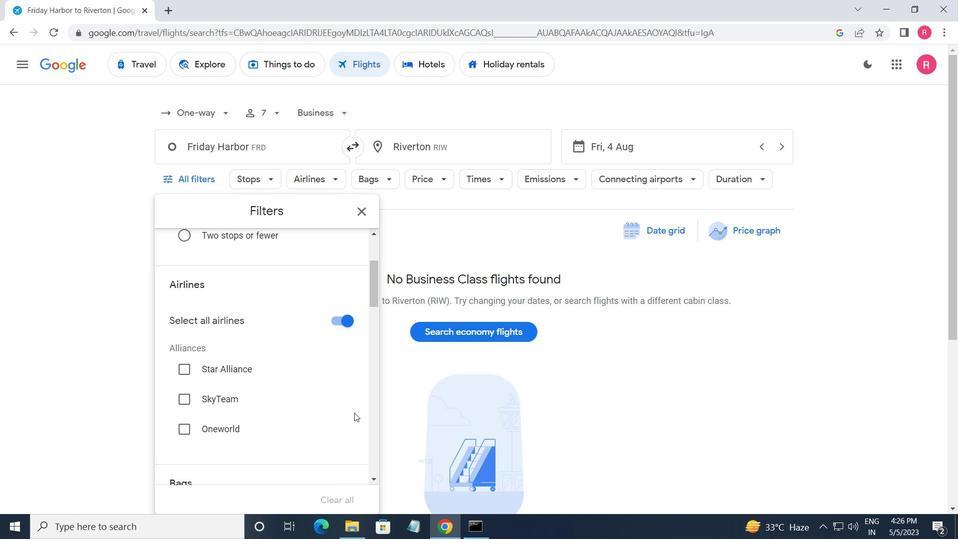 
Action: Mouse scrolled (337, 415) with delta (0, 0)
Screenshot: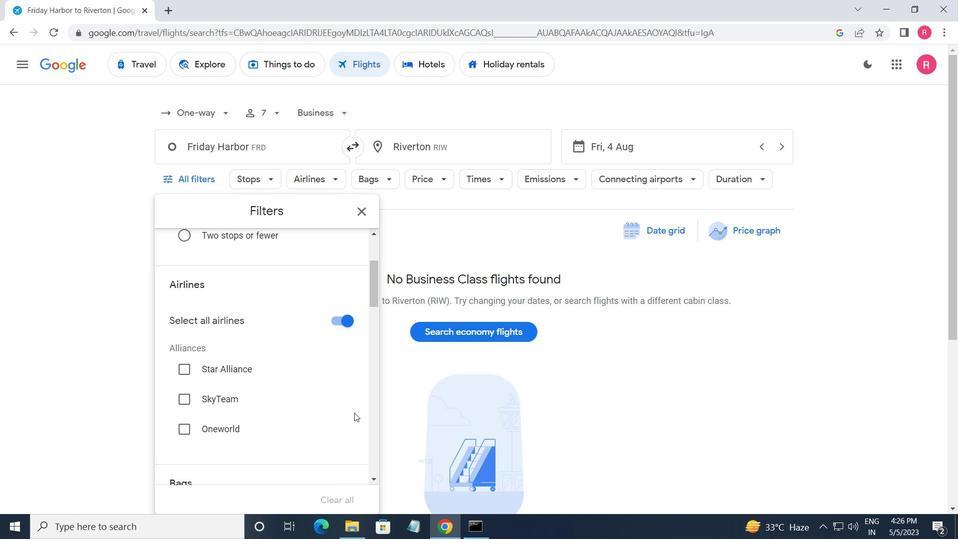 
Action: Mouse moved to (335, 415)
Screenshot: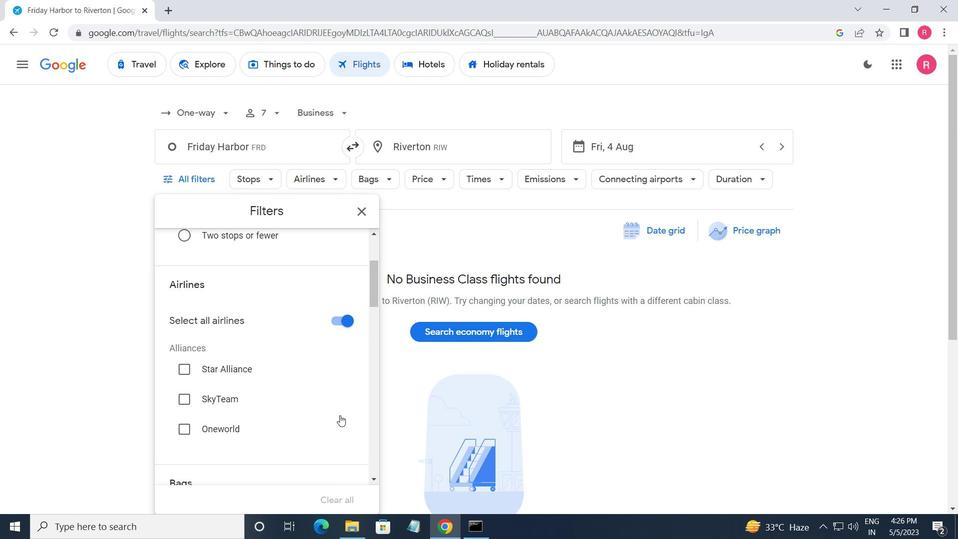 
Action: Mouse scrolled (335, 414) with delta (0, 0)
Screenshot: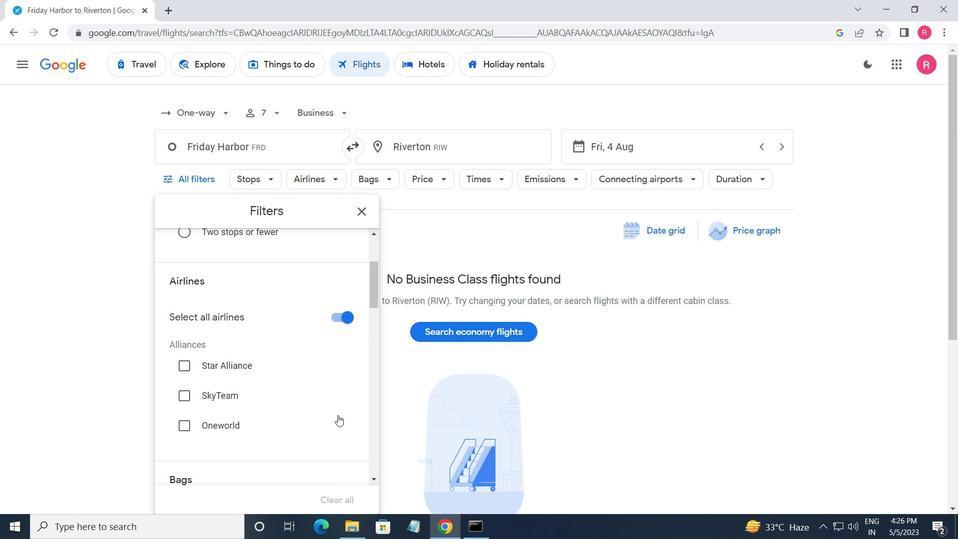 
Action: Mouse moved to (345, 363)
Screenshot: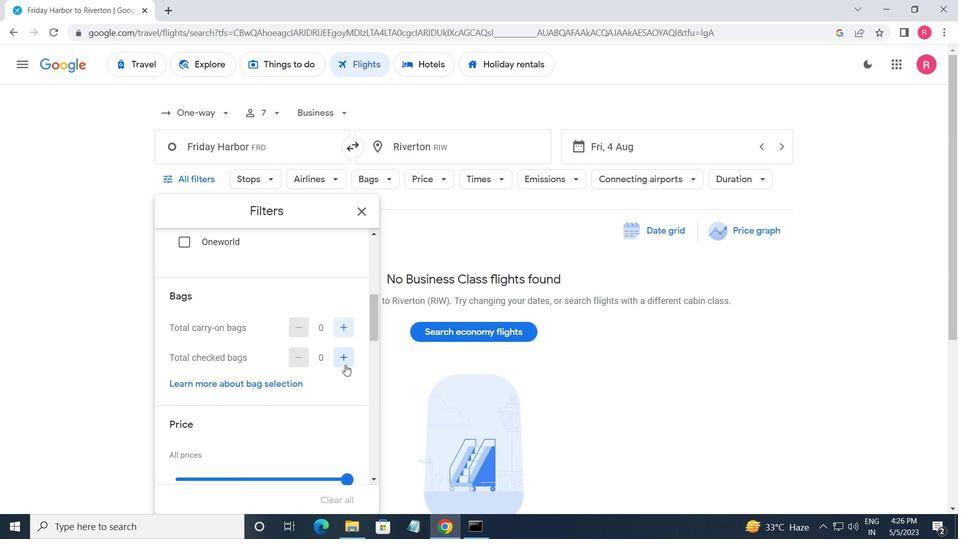 
Action: Mouse pressed left at (345, 363)
Screenshot: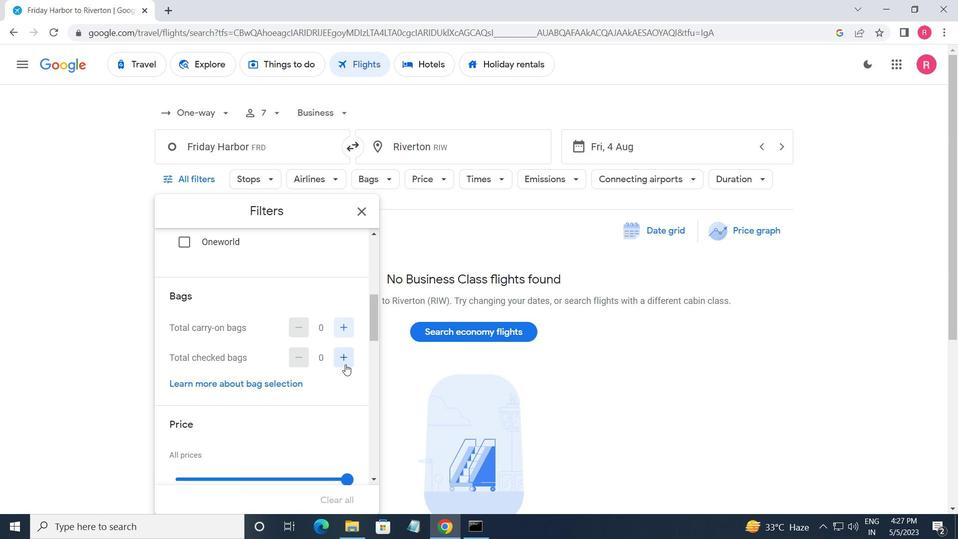 
Action: Mouse pressed left at (345, 363)
Screenshot: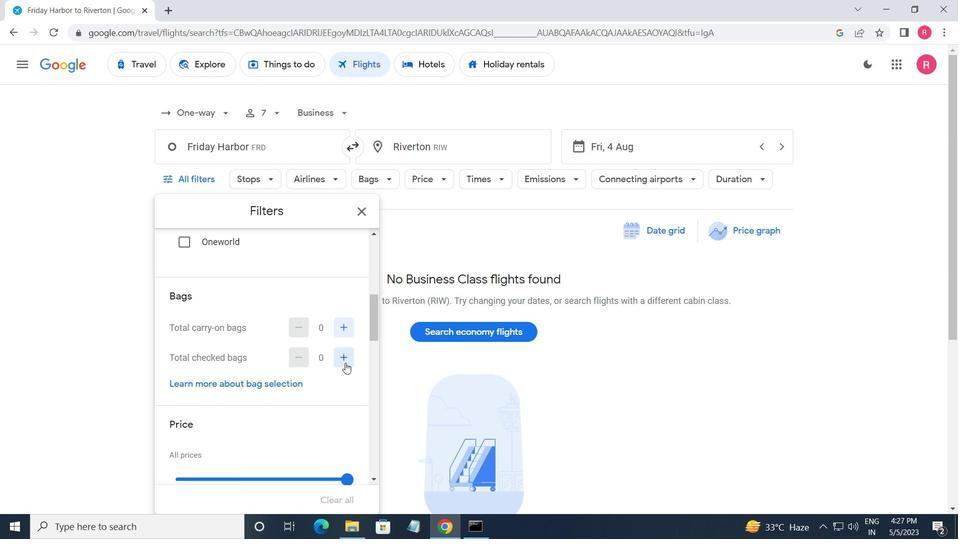 
Action: Mouse pressed left at (345, 363)
Screenshot: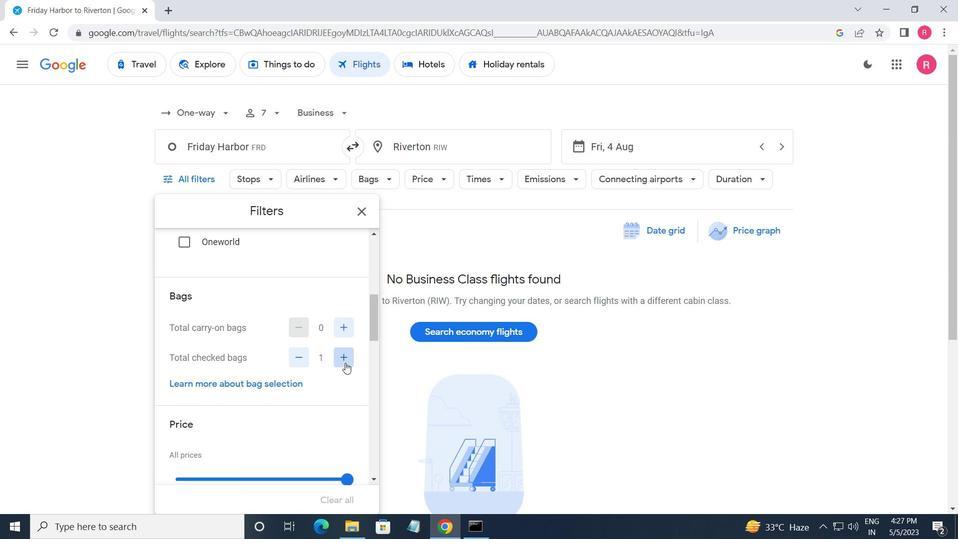 
Action: Mouse pressed left at (345, 363)
Screenshot: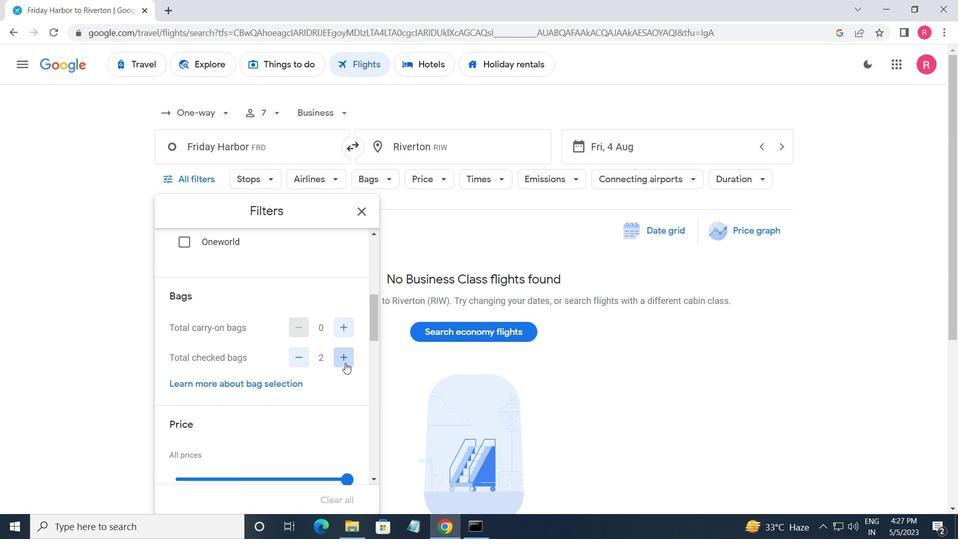 
Action: Mouse pressed left at (345, 363)
Screenshot: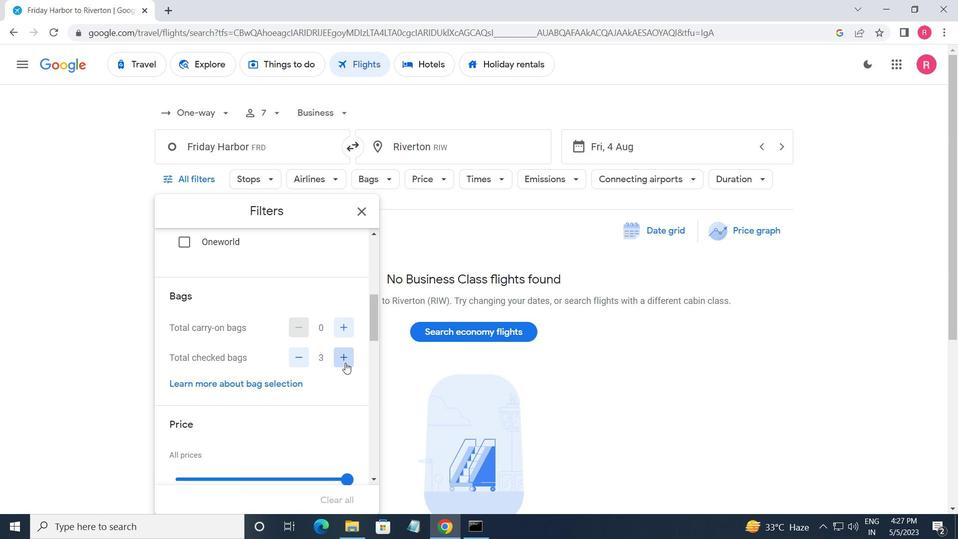 
Action: Mouse moved to (345, 362)
Screenshot: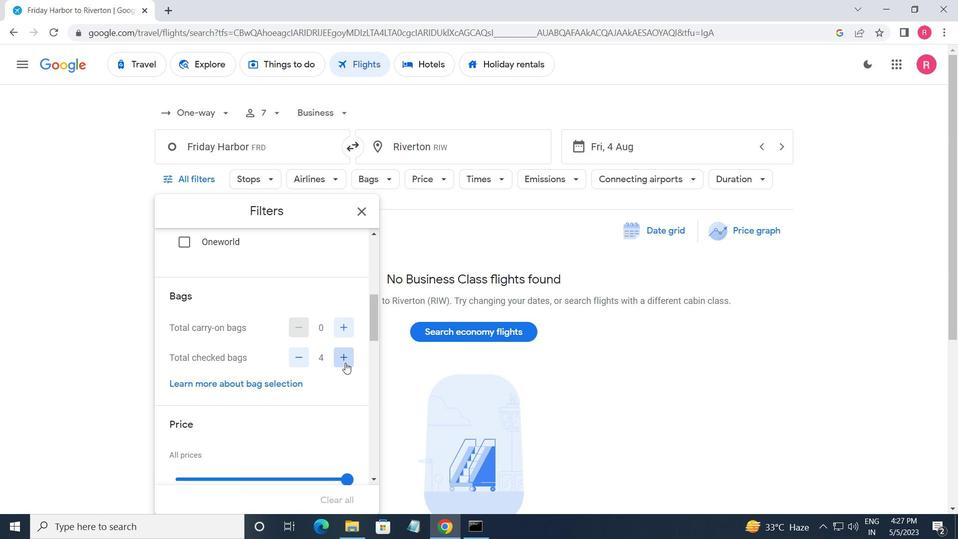
Action: Mouse pressed left at (345, 362)
Screenshot: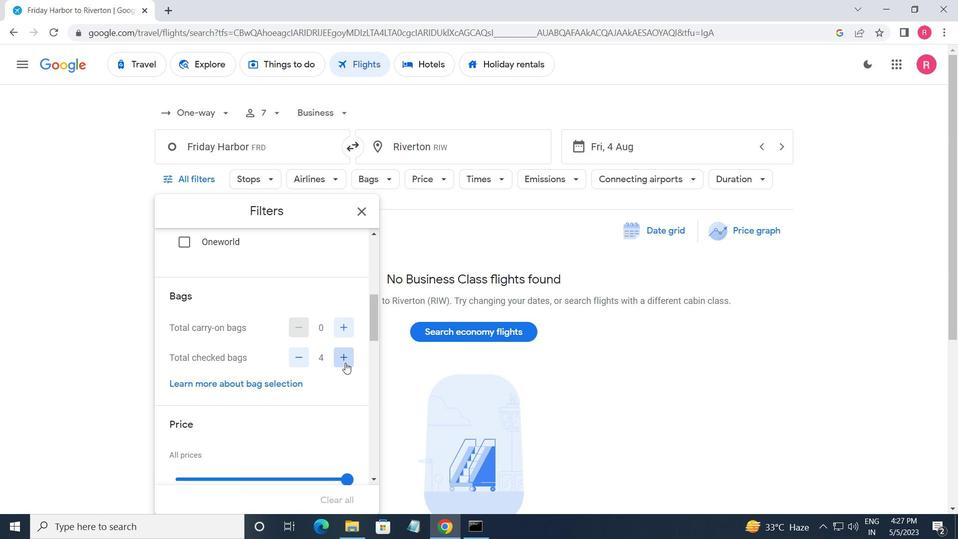 
Action: Mouse pressed left at (345, 362)
Screenshot: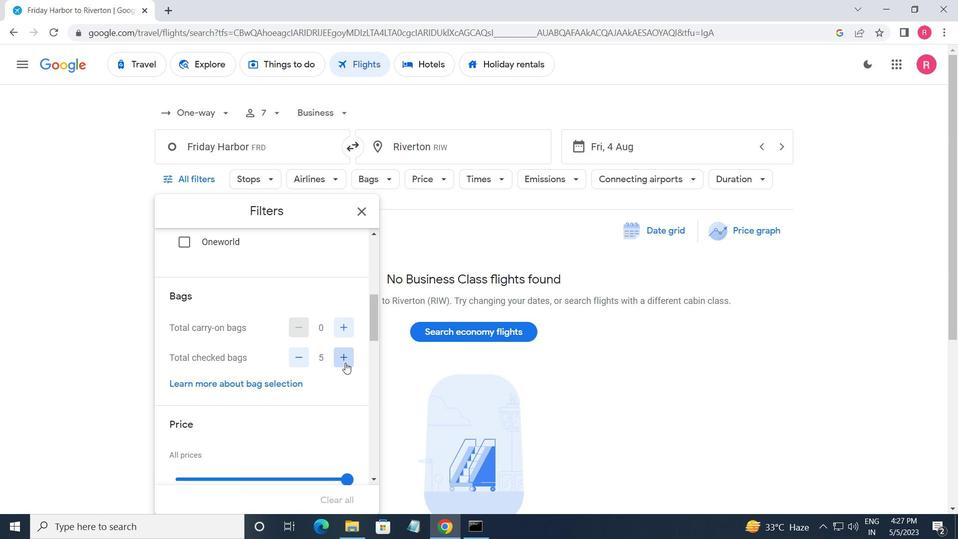 
Action: Mouse pressed left at (345, 362)
Screenshot: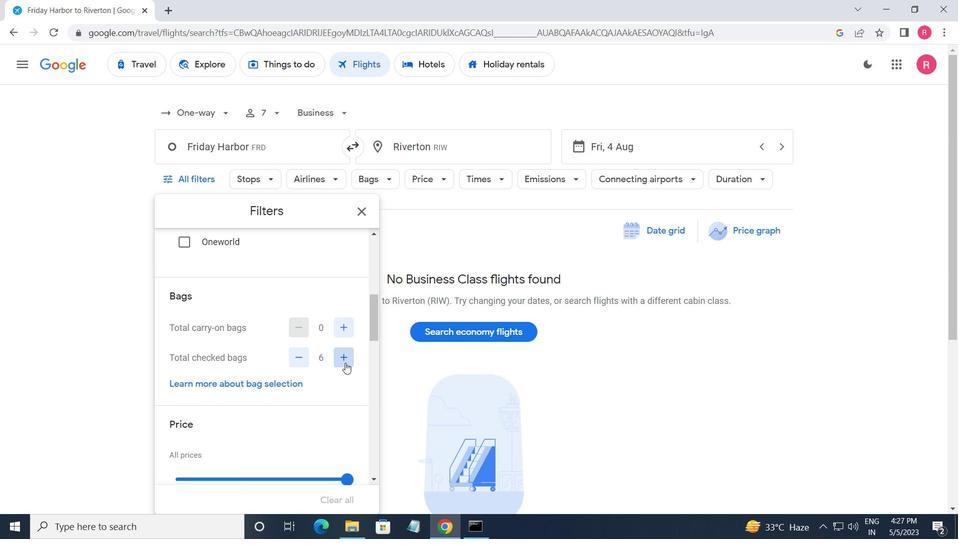 
Action: Mouse pressed left at (345, 362)
Screenshot: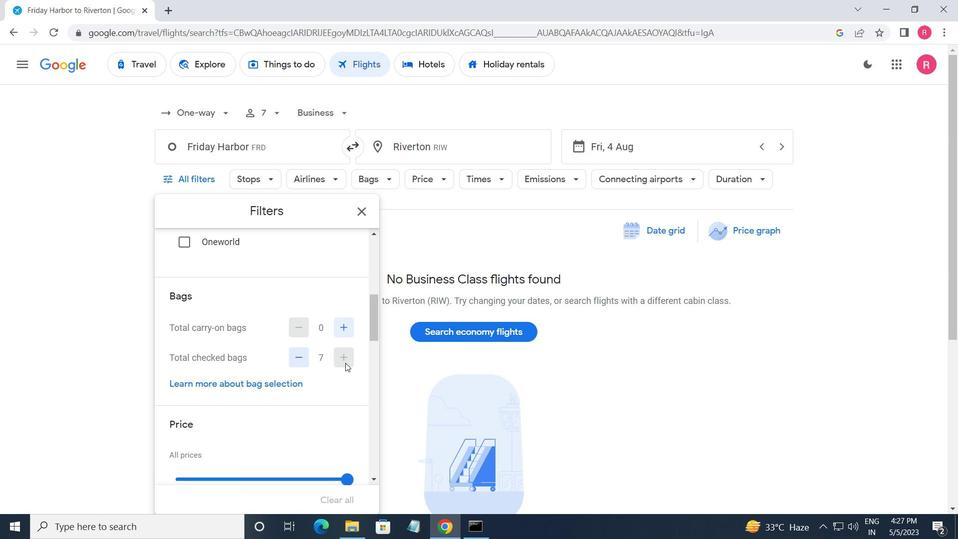 
Action: Mouse pressed left at (345, 362)
Screenshot: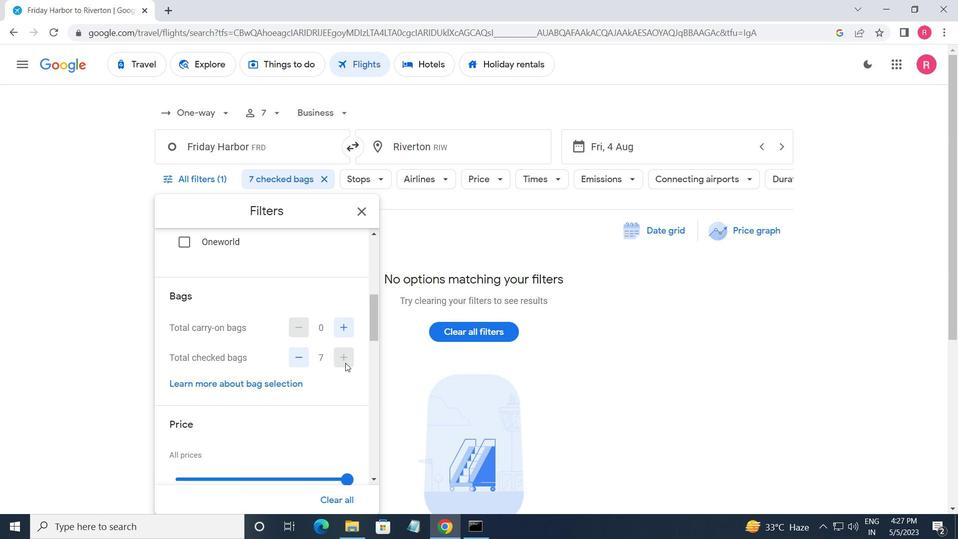 
Action: Mouse scrolled (345, 362) with delta (0, 0)
Screenshot: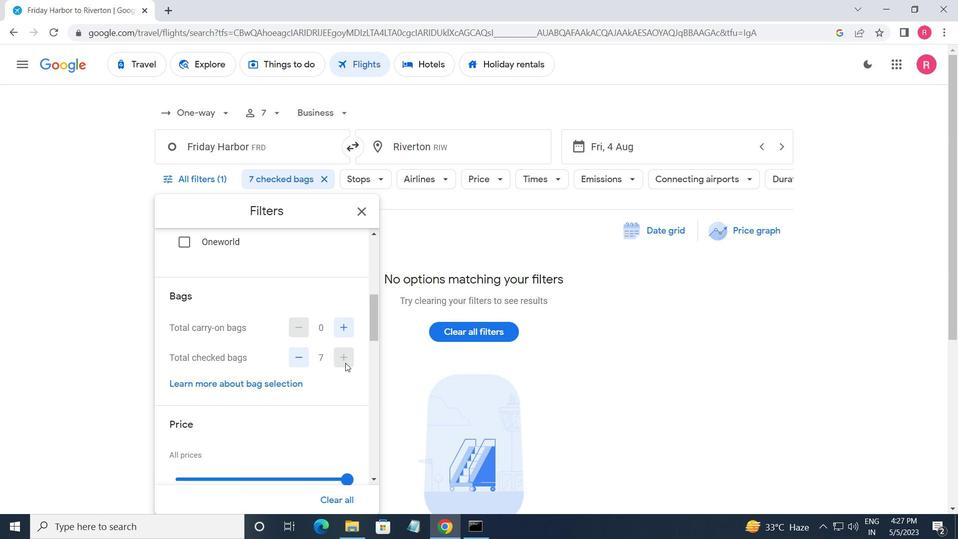
Action: Mouse scrolled (345, 362) with delta (0, 0)
Screenshot: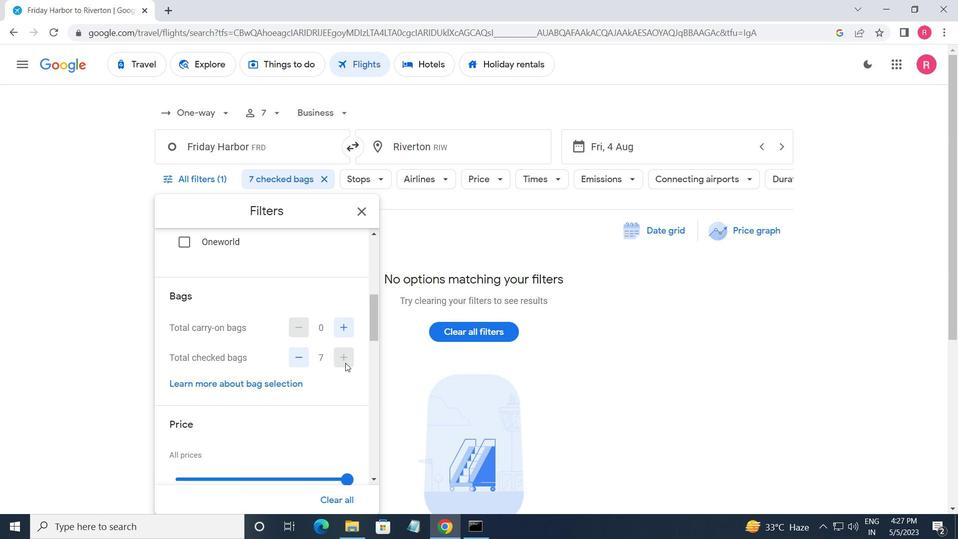 
Action: Mouse moved to (346, 357)
Screenshot: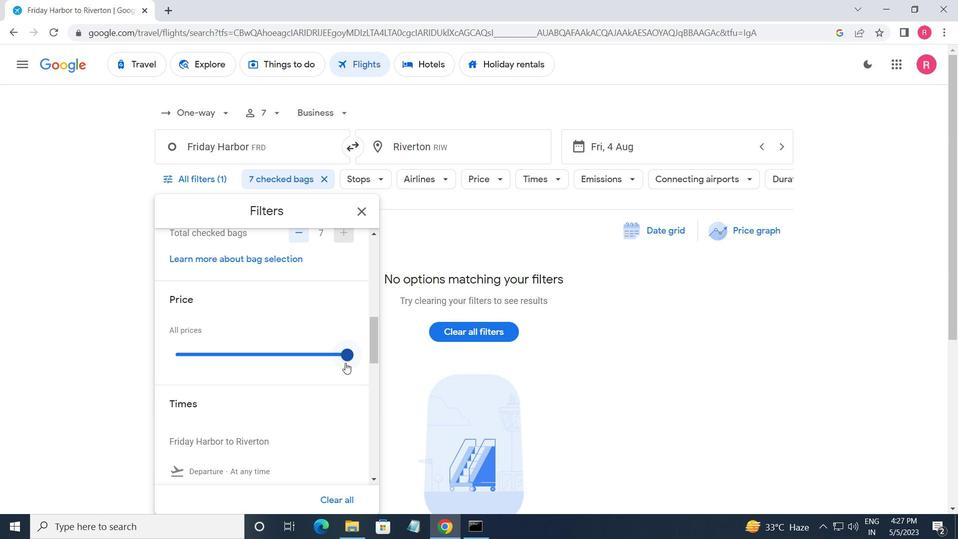 
Action: Mouse pressed left at (346, 357)
Screenshot: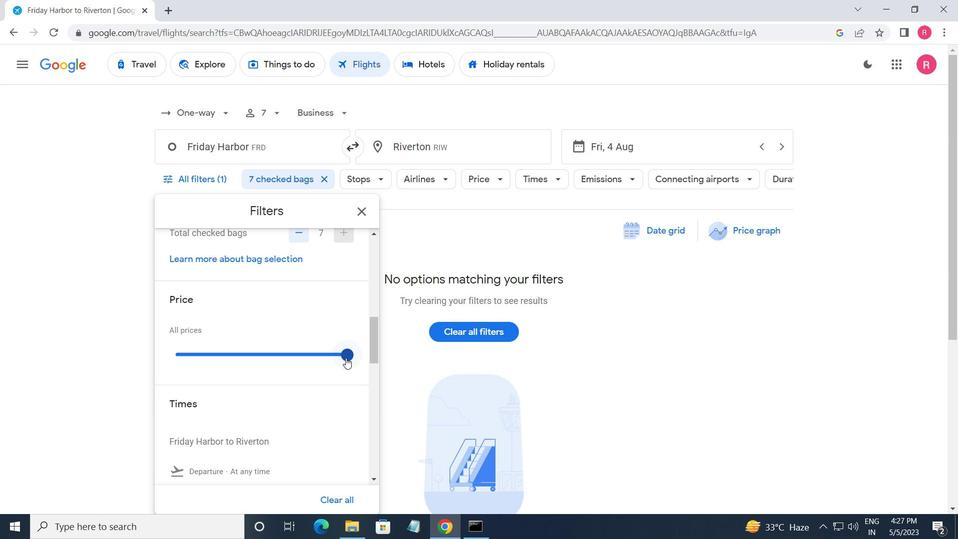 
Action: Mouse scrolled (346, 356) with delta (0, 0)
Screenshot: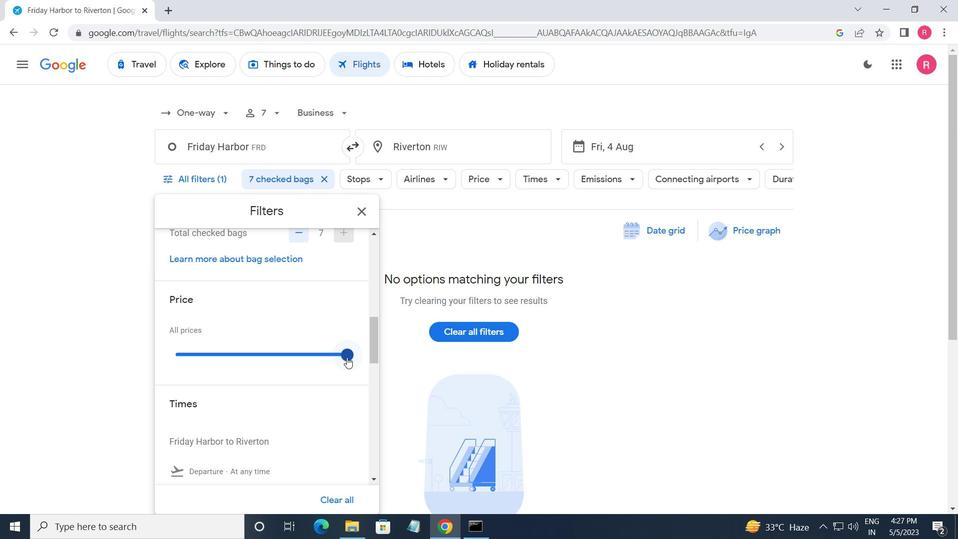 
Action: Mouse moved to (176, 439)
Screenshot: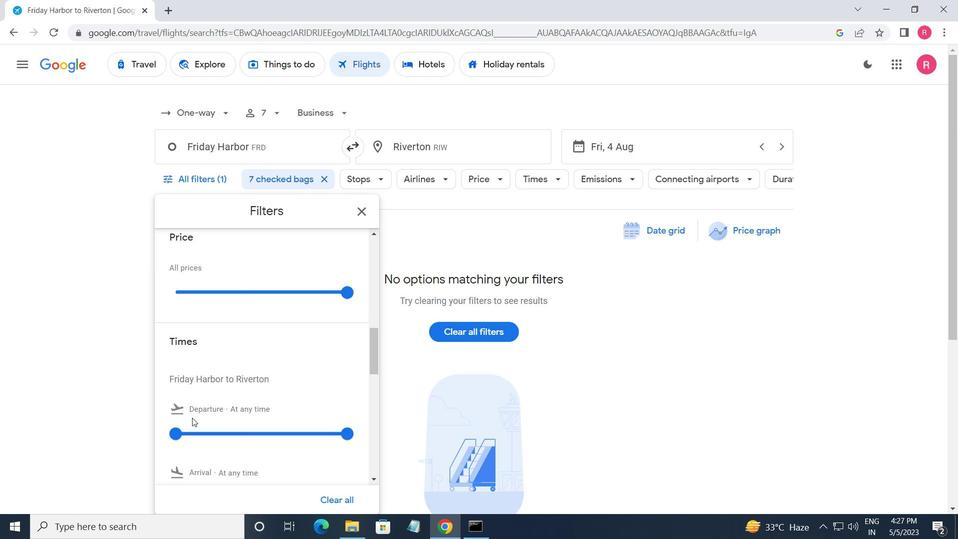 
Action: Mouse pressed left at (176, 439)
Screenshot: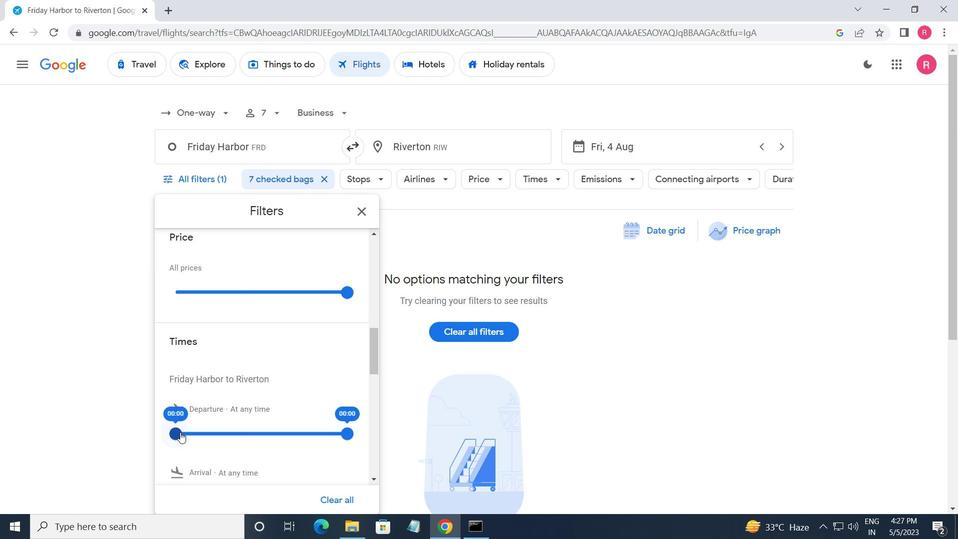 
Action: Mouse moved to (253, 433)
Screenshot: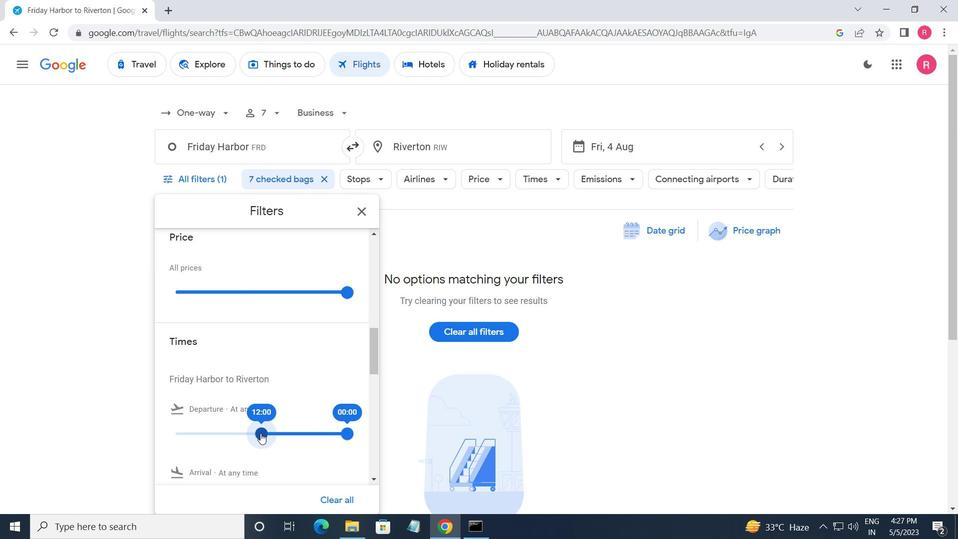 
Action: Mouse pressed left at (253, 433)
Screenshot: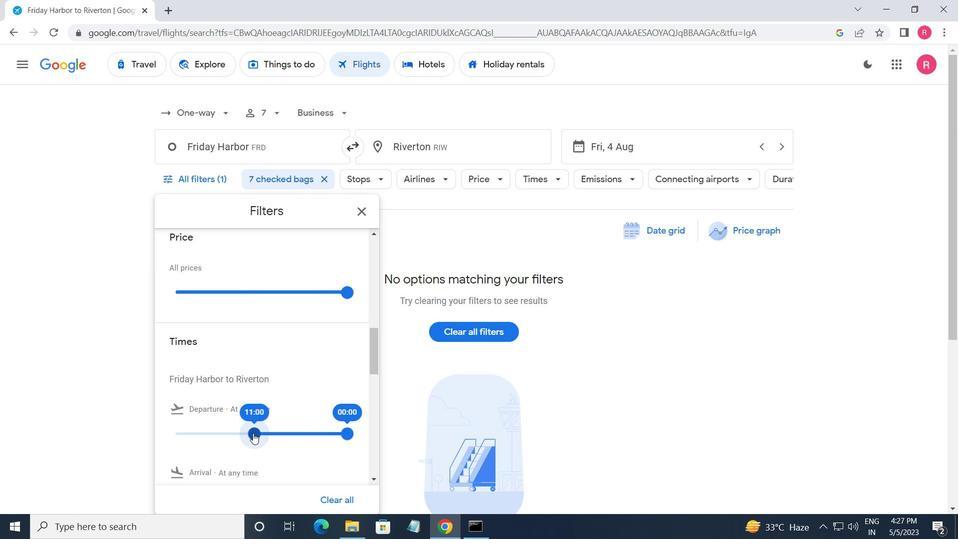 
Action: Mouse moved to (242, 430)
Screenshot: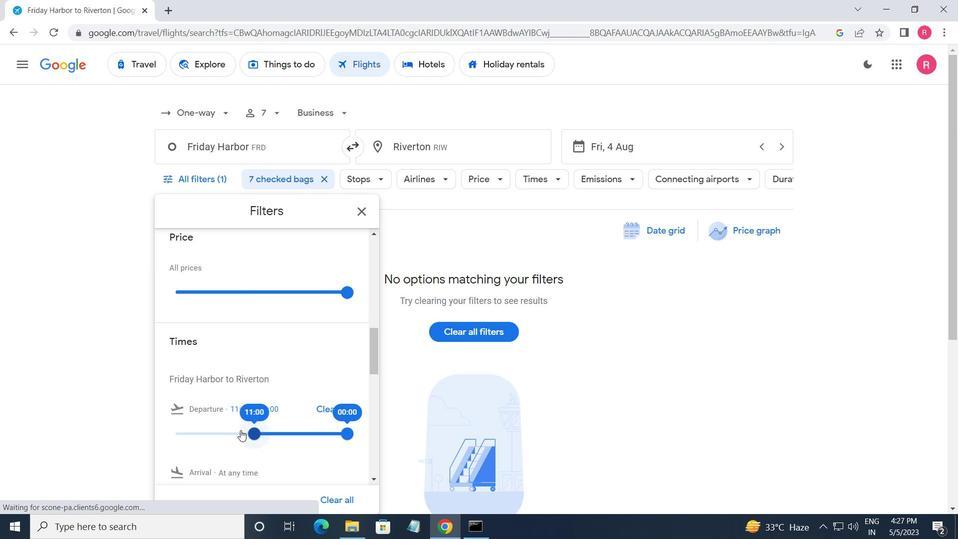 
Action: Mouse pressed left at (242, 430)
Screenshot: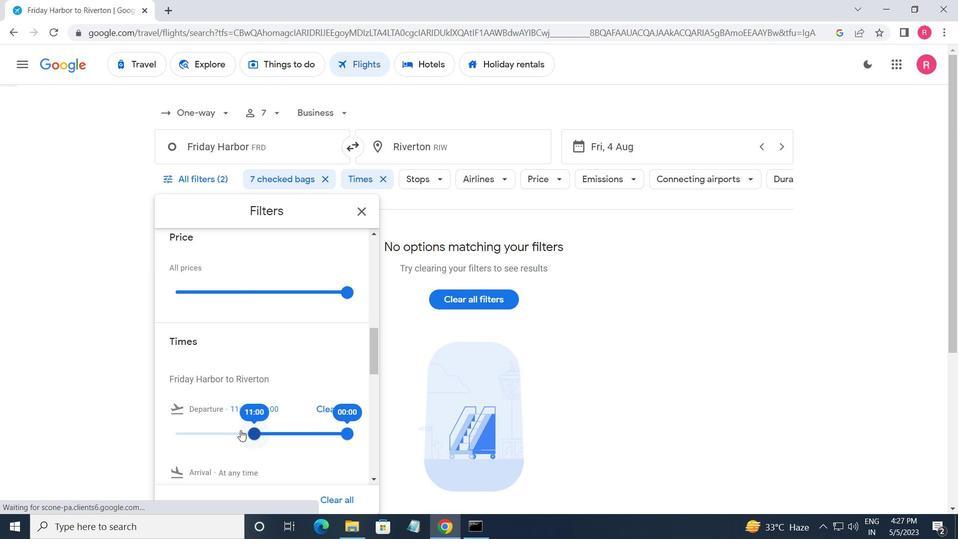 
Action: Mouse moved to (250, 432)
Screenshot: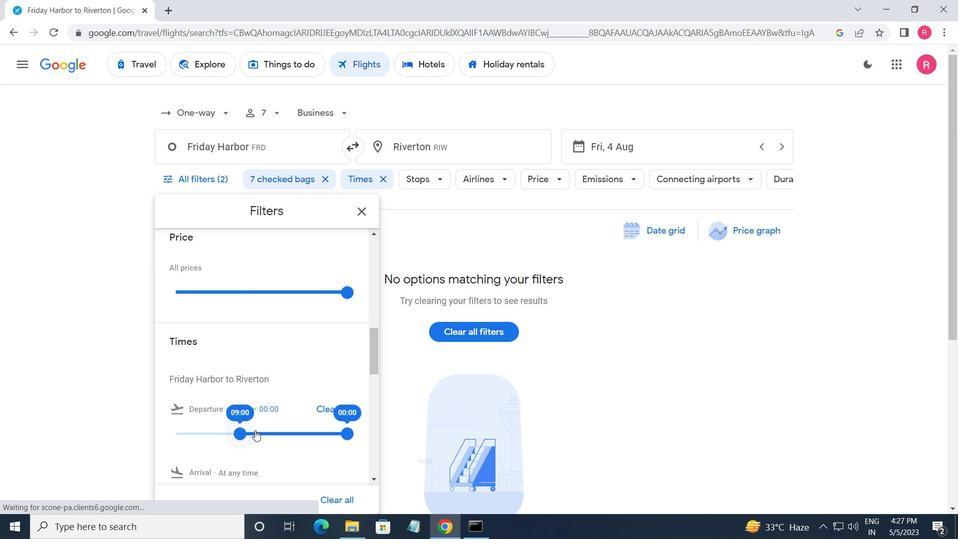 
Action: Mouse pressed left at (250, 432)
Screenshot: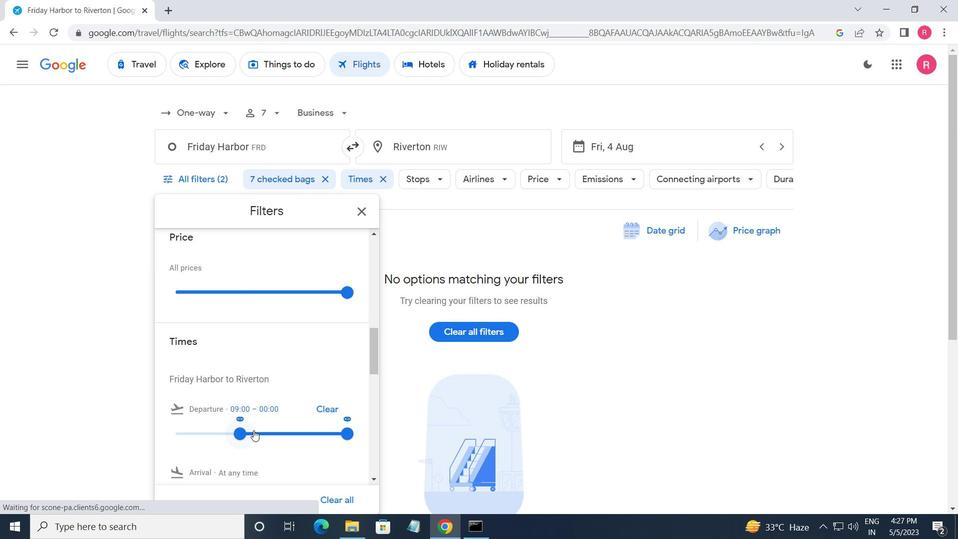 
Action: Mouse moved to (347, 430)
Screenshot: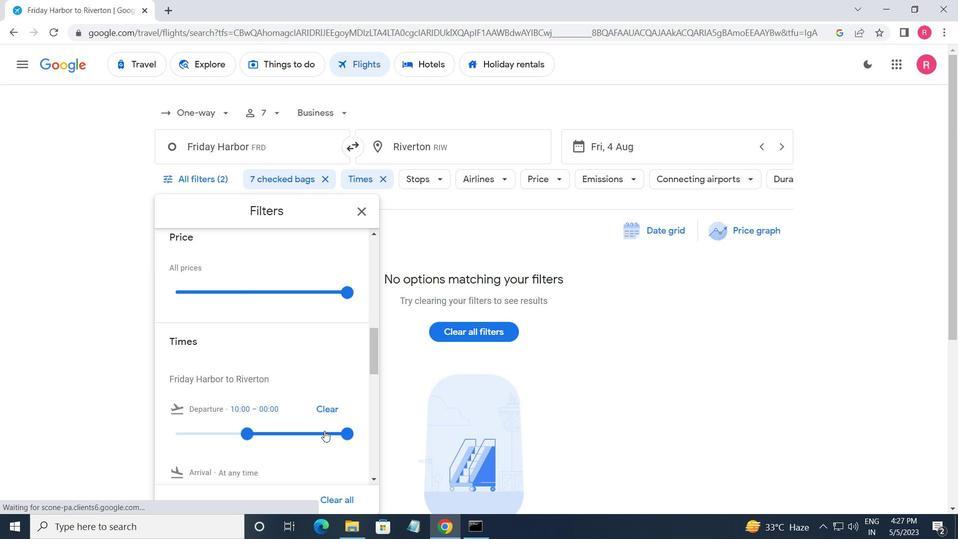 
Action: Mouse pressed left at (347, 430)
Screenshot: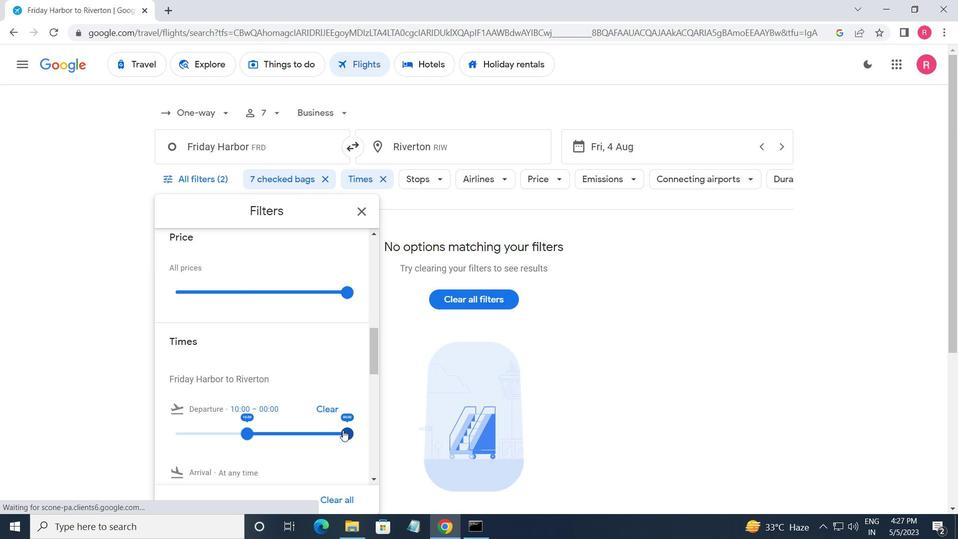 
Action: Mouse moved to (356, 214)
Screenshot: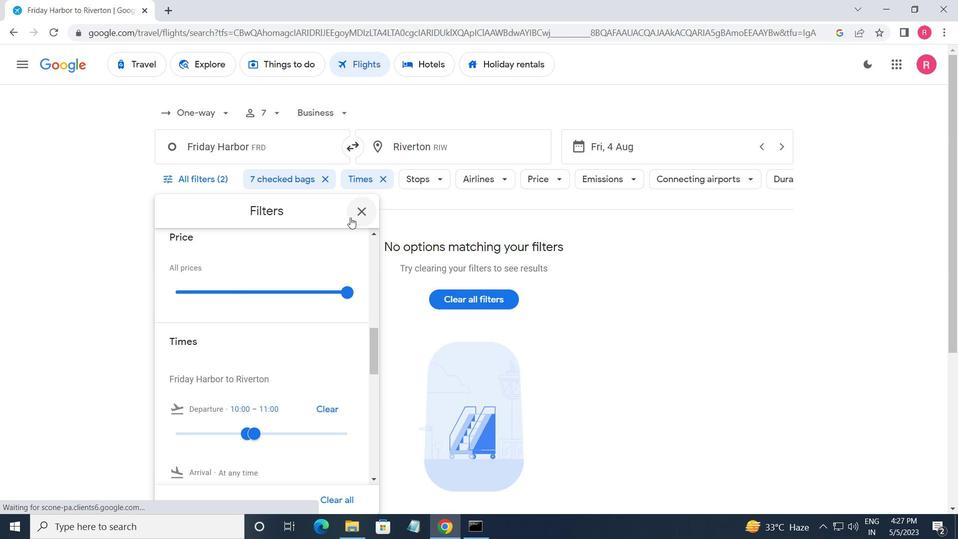
Action: Mouse pressed left at (356, 214)
Screenshot: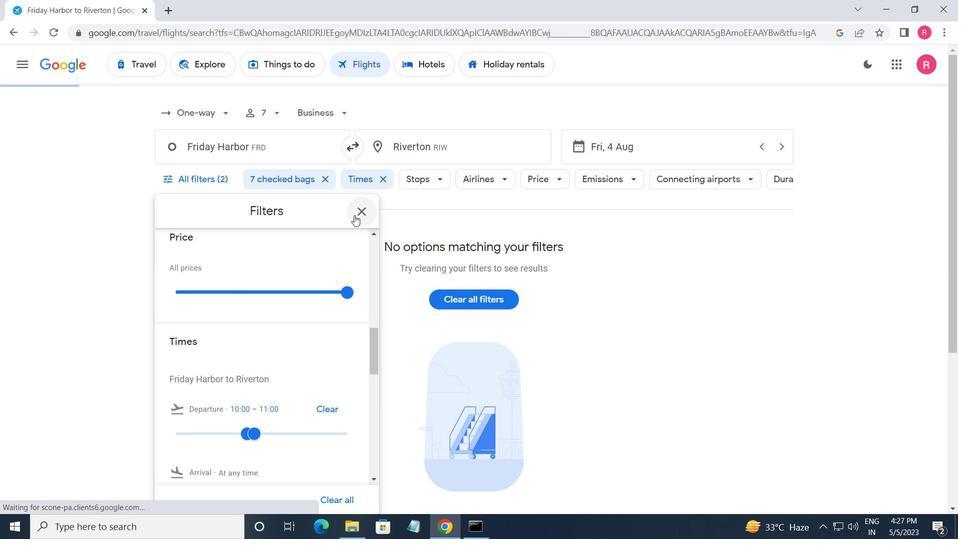 
Action: Mouse moved to (357, 213)
Screenshot: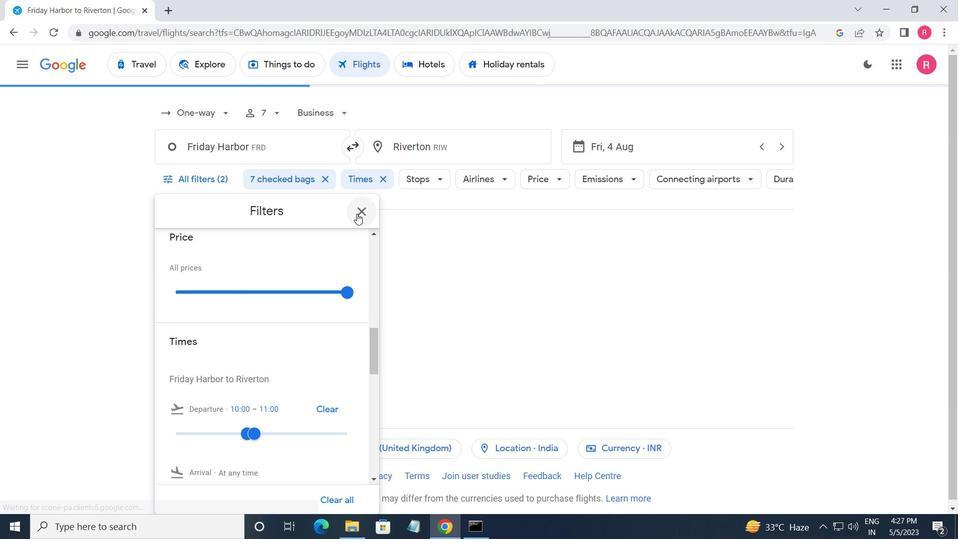 
